 Task: In the Company family.co.jp, schedule a meeting with title: 'Collaborative Discussion', Select date: '22 September, 2023', select start time: 3:00:PM. Add location on call (786) 555-4394 with meeting description: For further discussion on products, kindly join the meeting. Add attendees from company's contact and save.. Logged in from softage.10@softage.net
Action: Mouse moved to (82, 63)
Screenshot: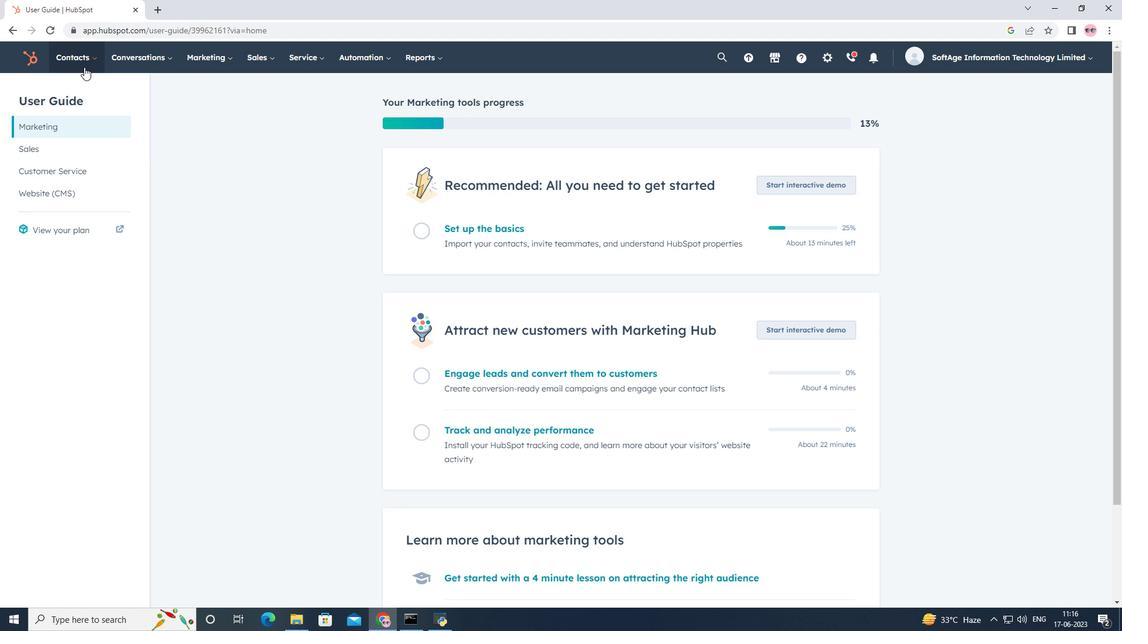 
Action: Mouse pressed left at (82, 63)
Screenshot: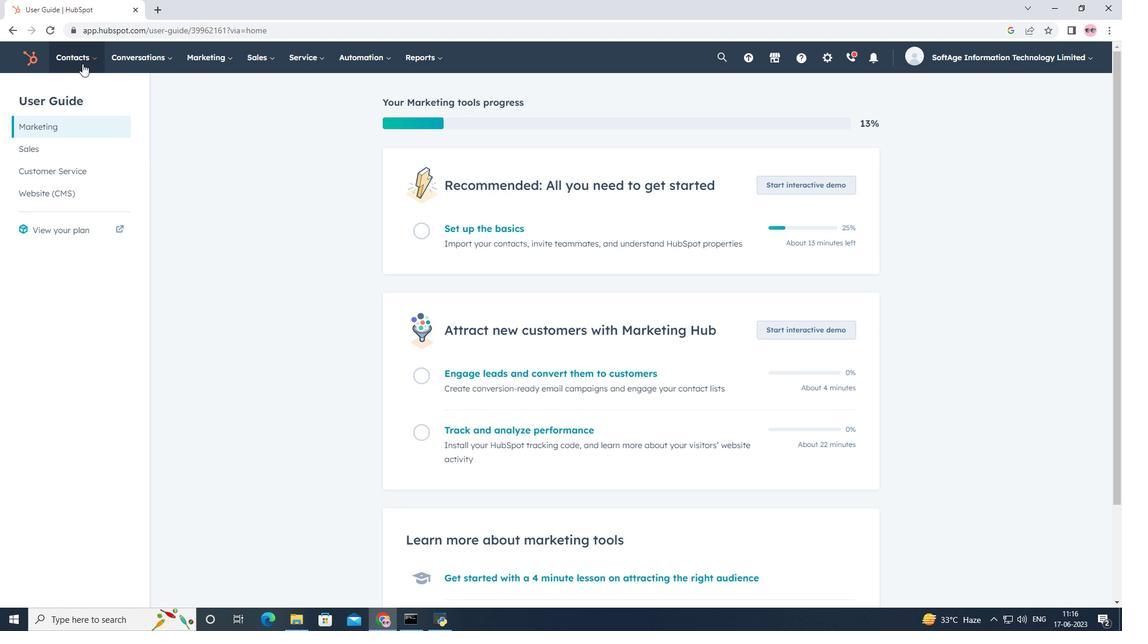 
Action: Mouse moved to (98, 112)
Screenshot: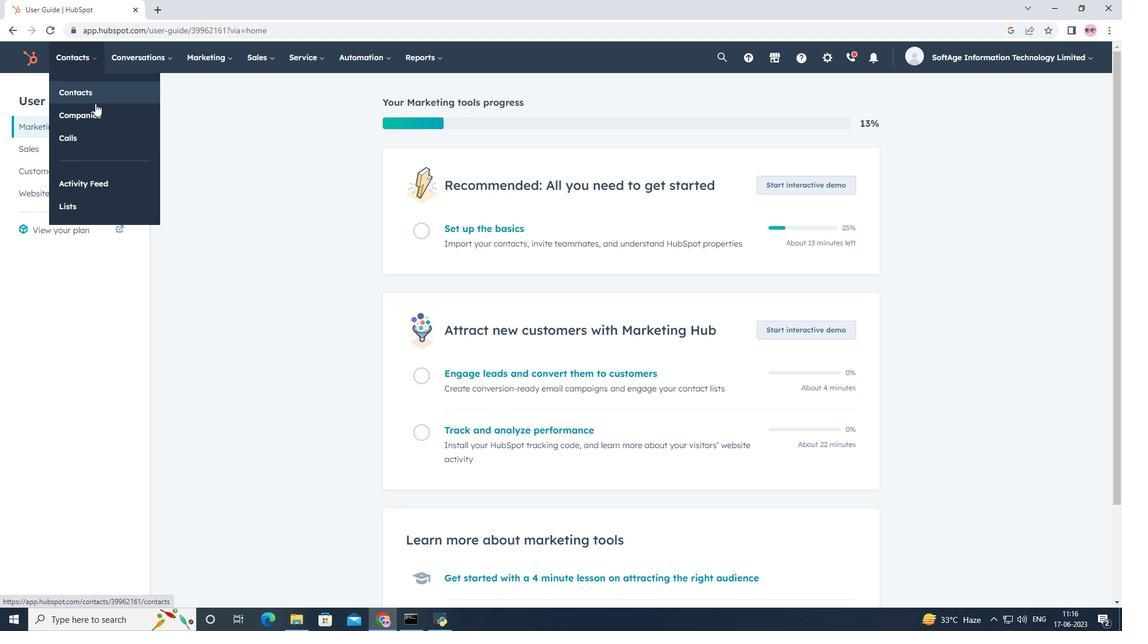 
Action: Mouse pressed left at (98, 112)
Screenshot: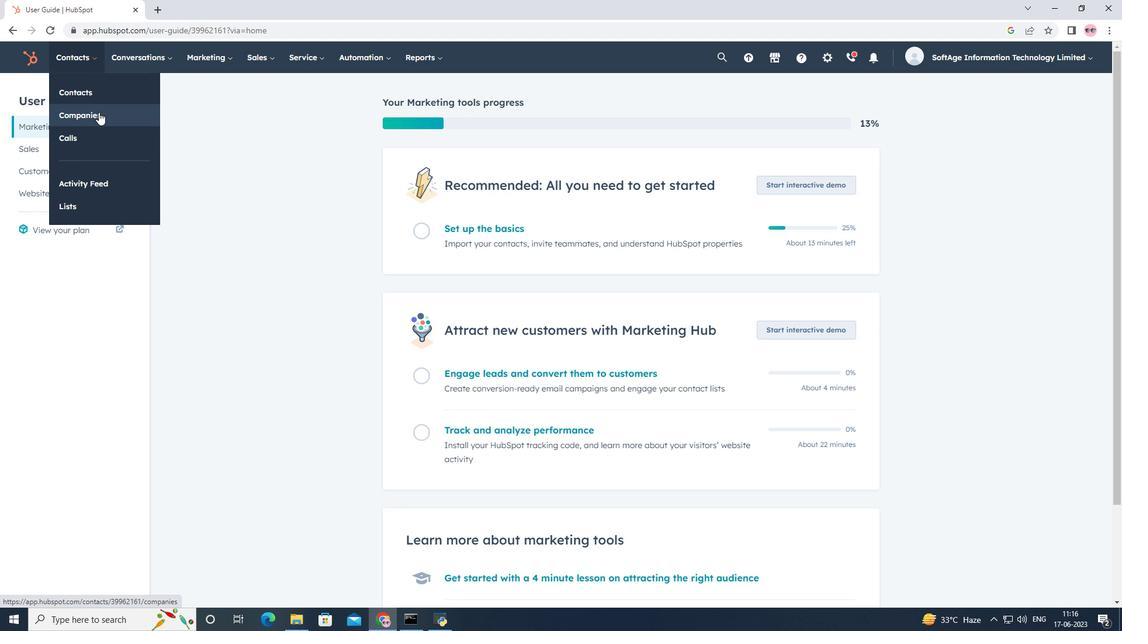 
Action: Mouse moved to (127, 191)
Screenshot: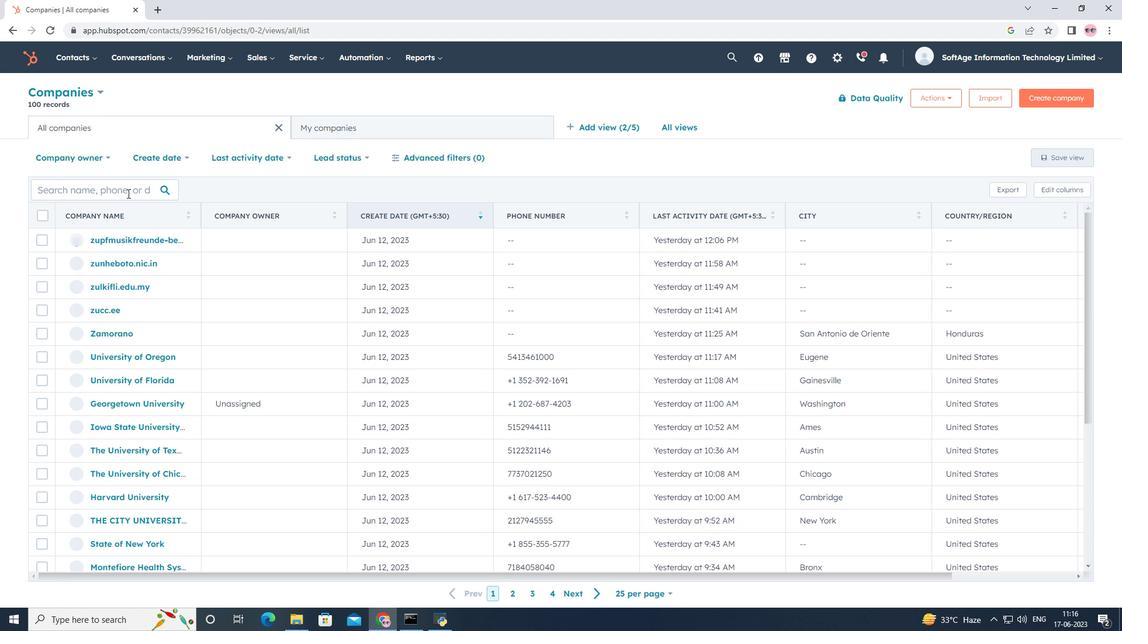 
Action: Mouse pressed left at (127, 191)
Screenshot: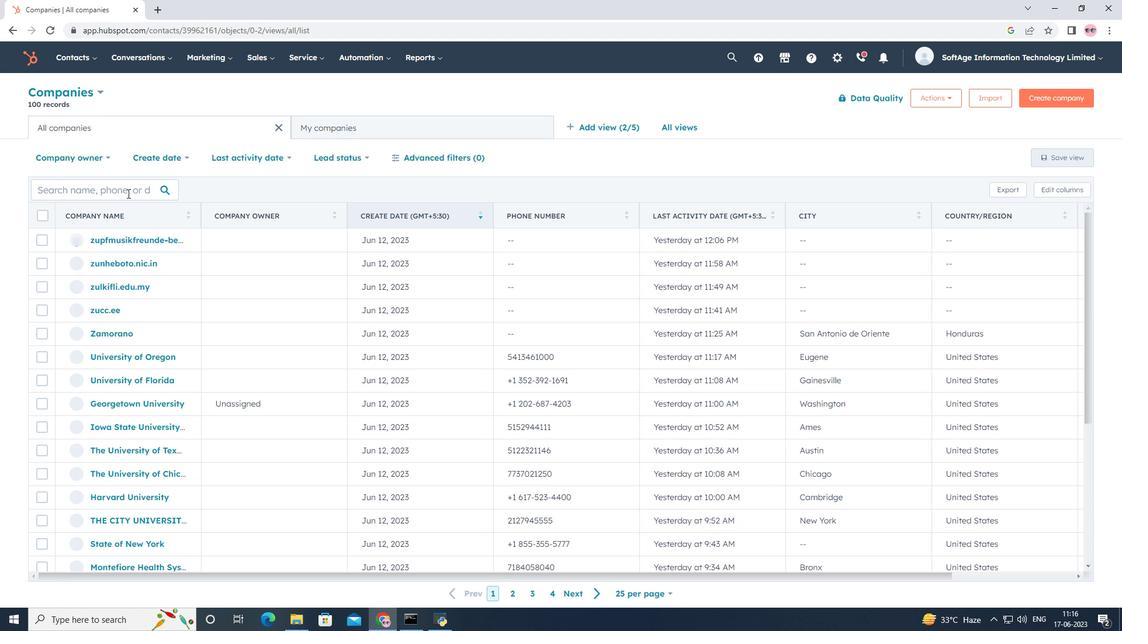 
Action: Key pressed <Key.shift>Family.co.jp
Screenshot: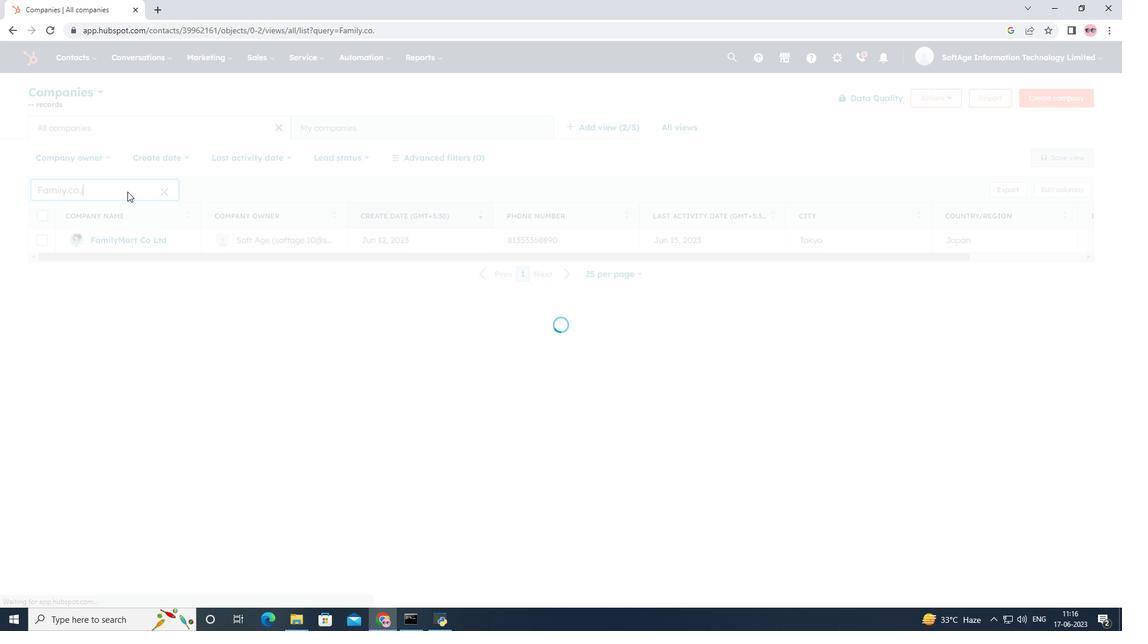 
Action: Mouse moved to (109, 240)
Screenshot: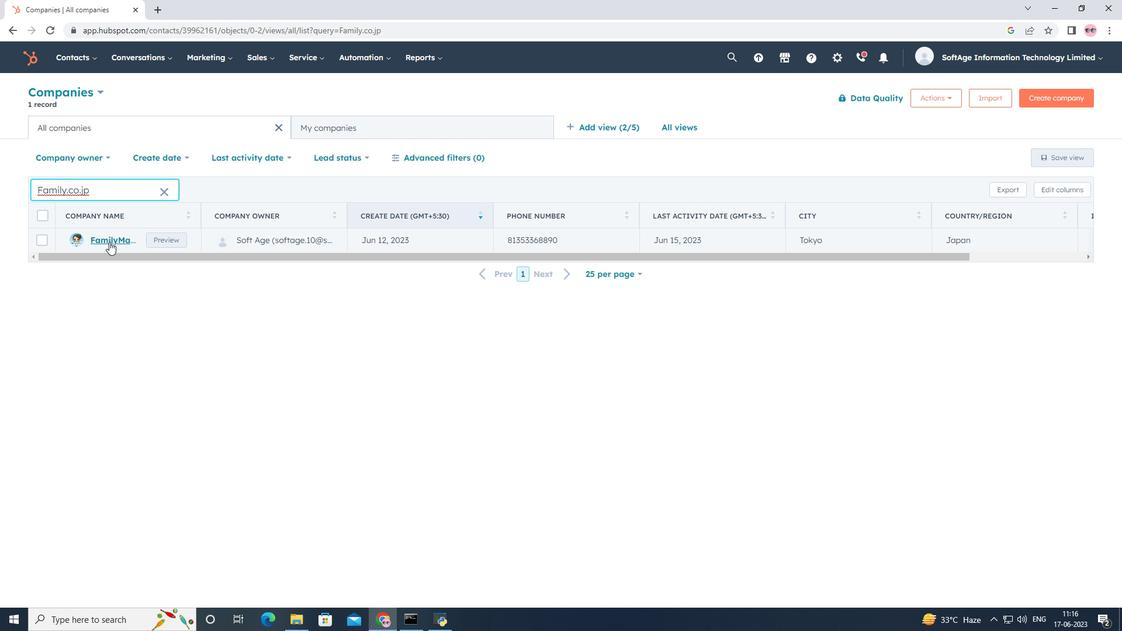 
Action: Mouse pressed left at (109, 240)
Screenshot: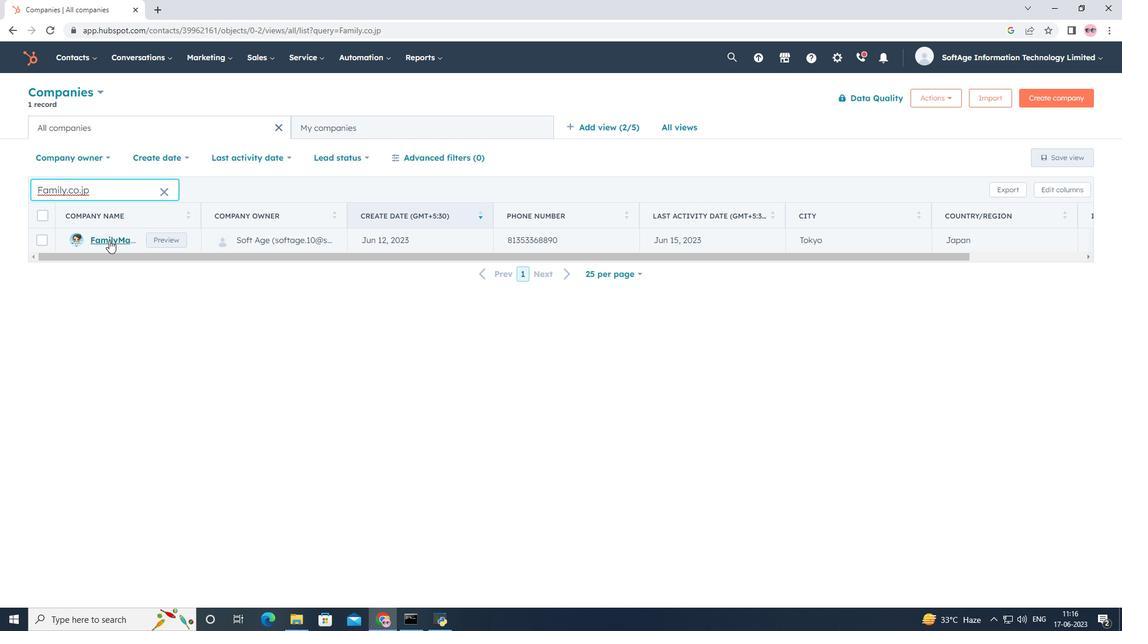 
Action: Mouse moved to (187, 199)
Screenshot: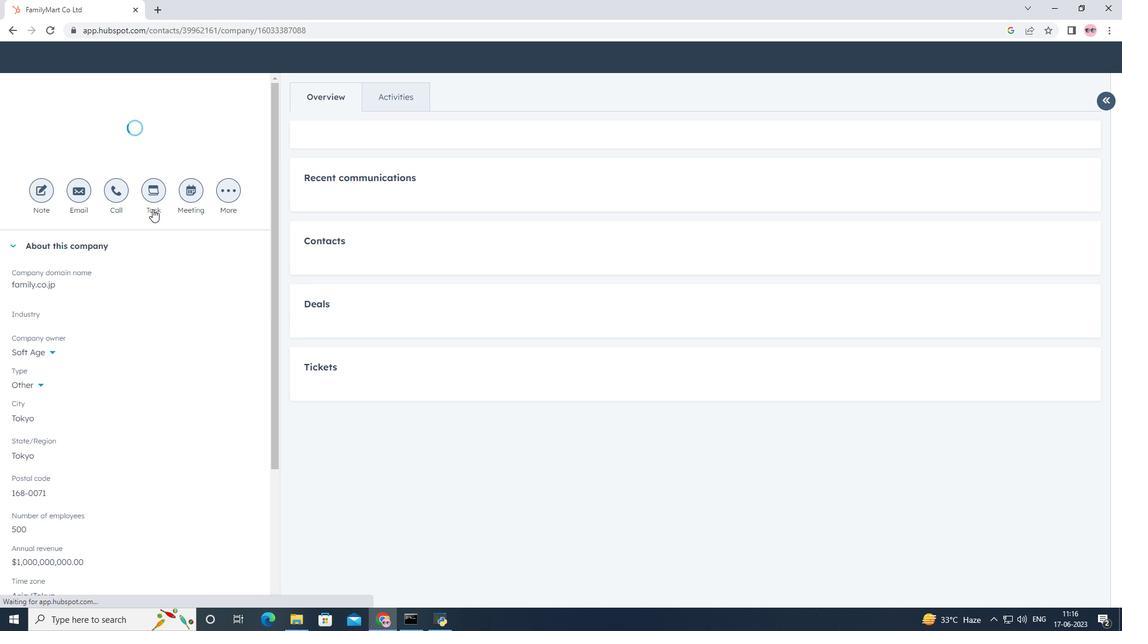 
Action: Mouse pressed left at (187, 199)
Screenshot: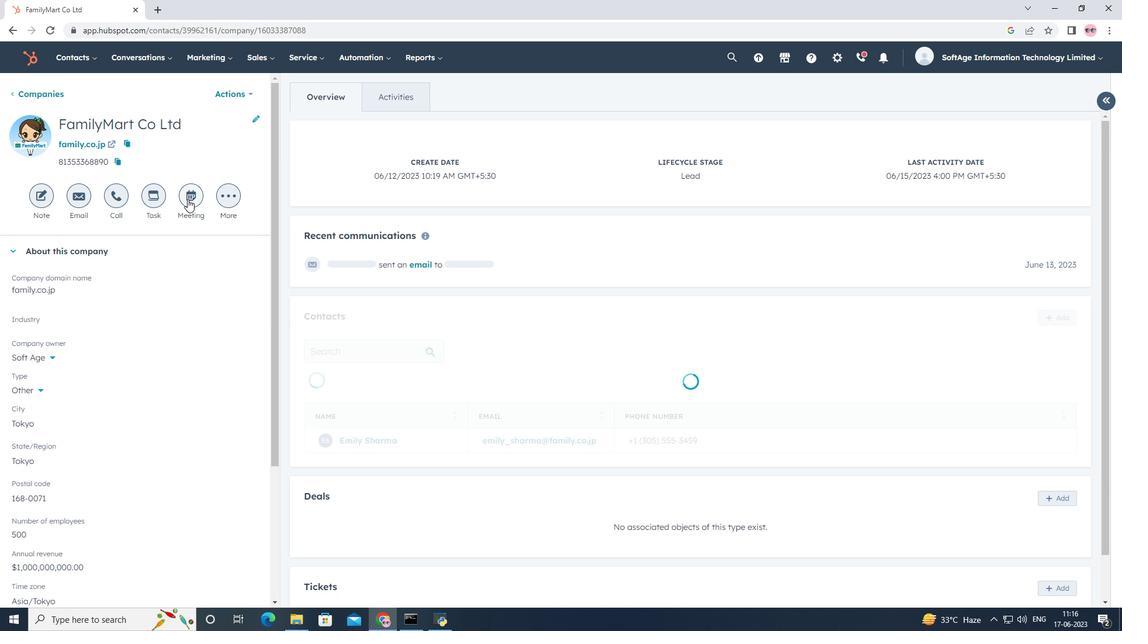 
Action: Mouse moved to (251, 193)
Screenshot: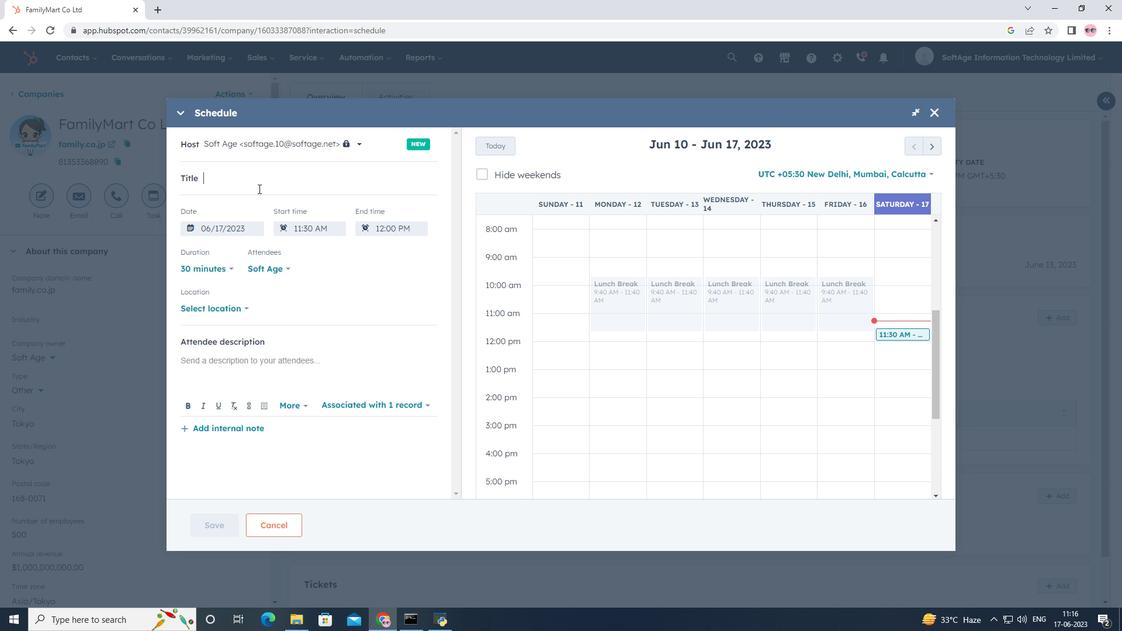 
Action: Key pressed <Key.shift>Collaborative<Key.space><Key.shift>discussion
Screenshot: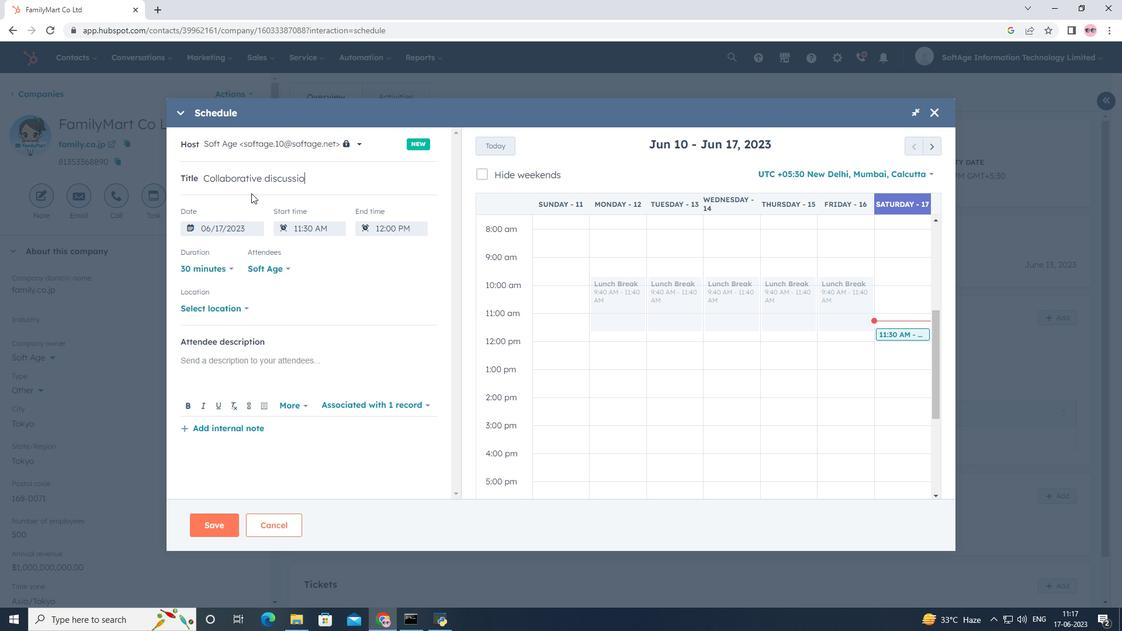 
Action: Mouse moved to (268, 179)
Screenshot: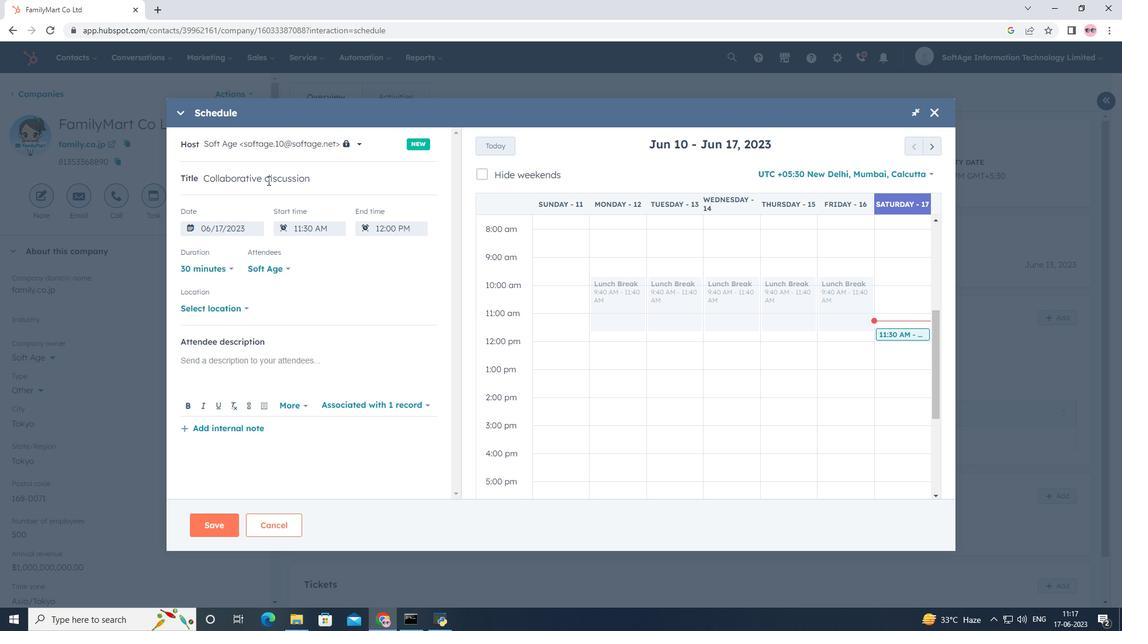 
Action: Mouse pressed left at (268, 179)
Screenshot: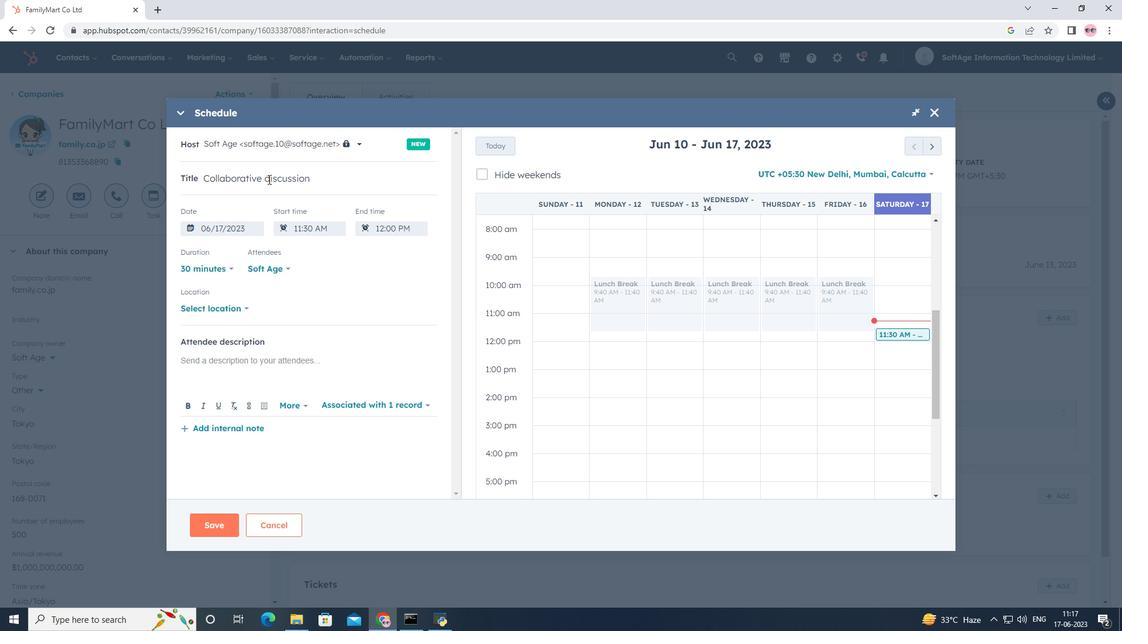 
Action: Mouse moved to (268, 178)
Screenshot: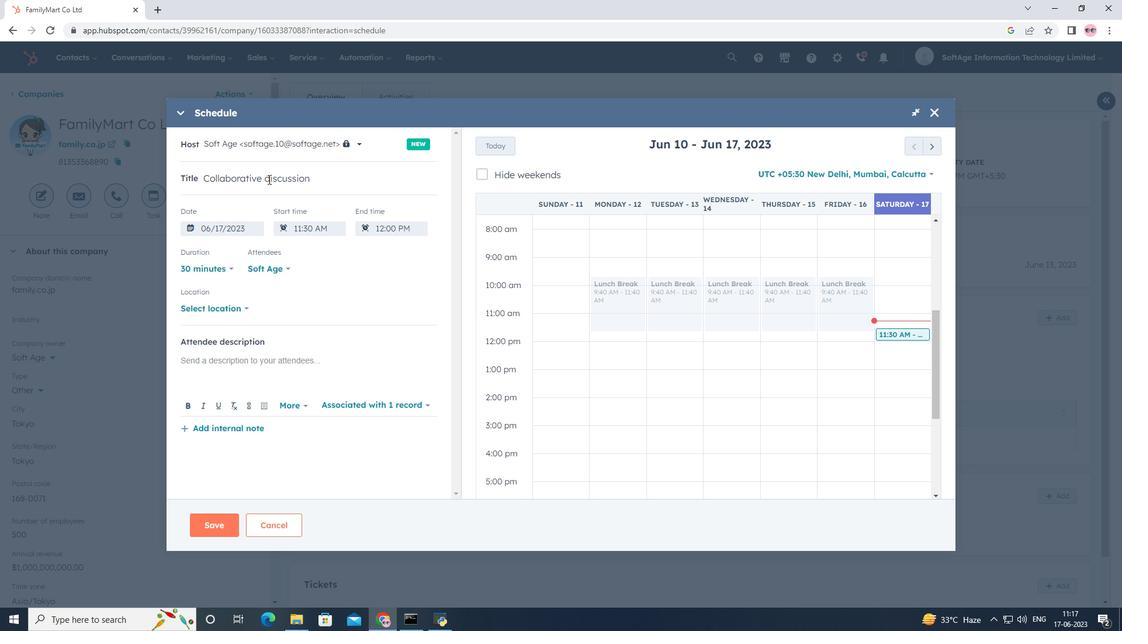 
Action: Key pressed <Key.backspace><Key.shift>D
Screenshot: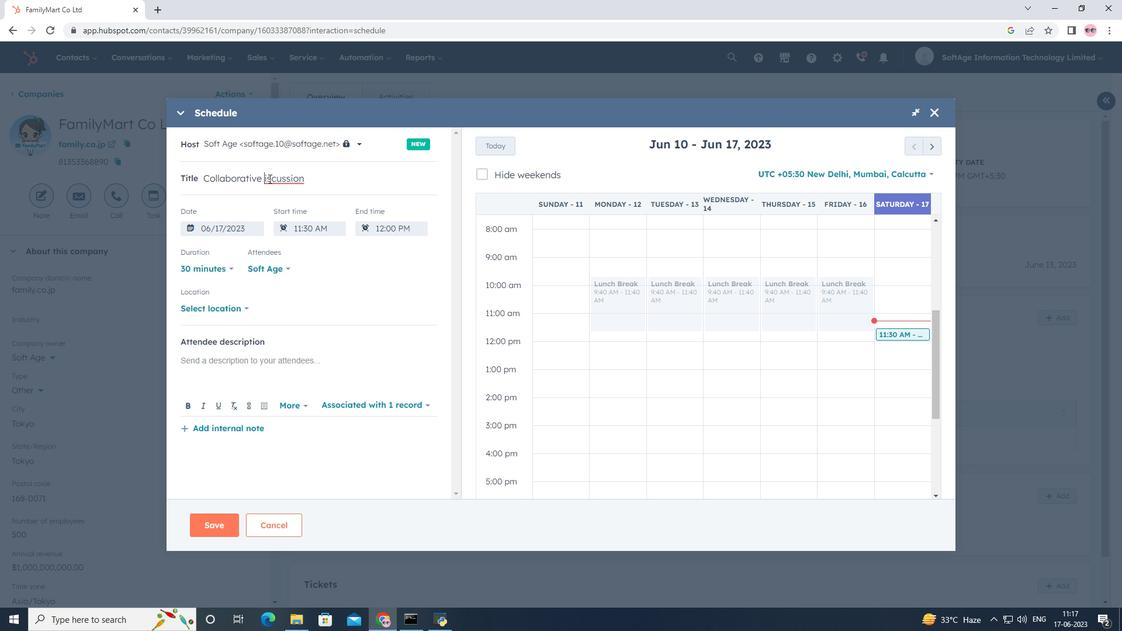
Action: Mouse moved to (929, 150)
Screenshot: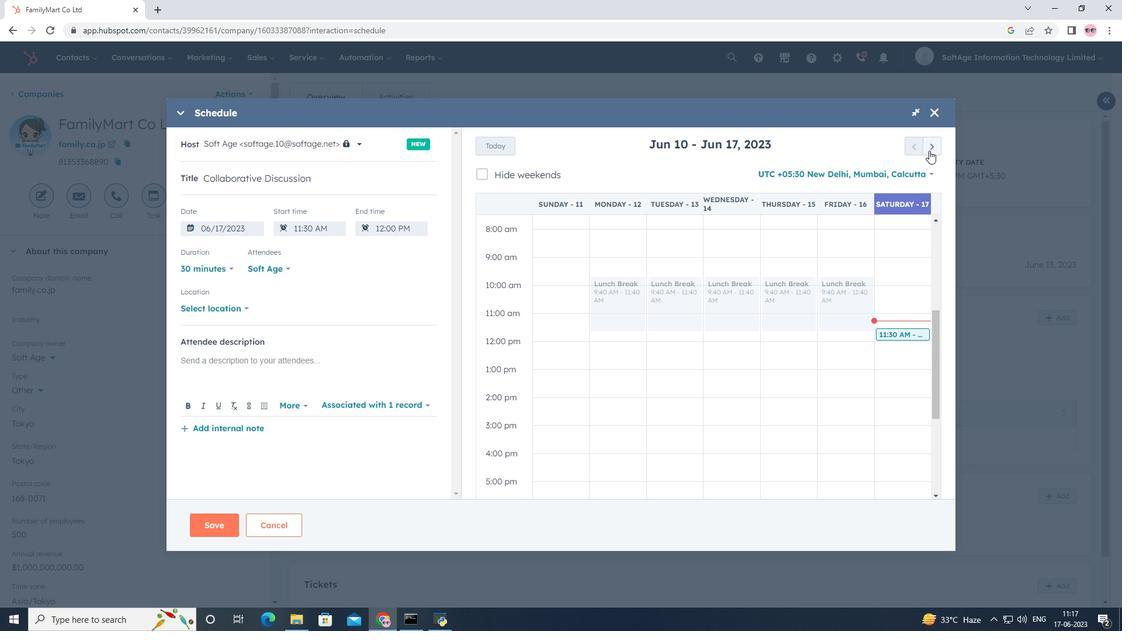 
Action: Mouse pressed left at (929, 150)
Screenshot: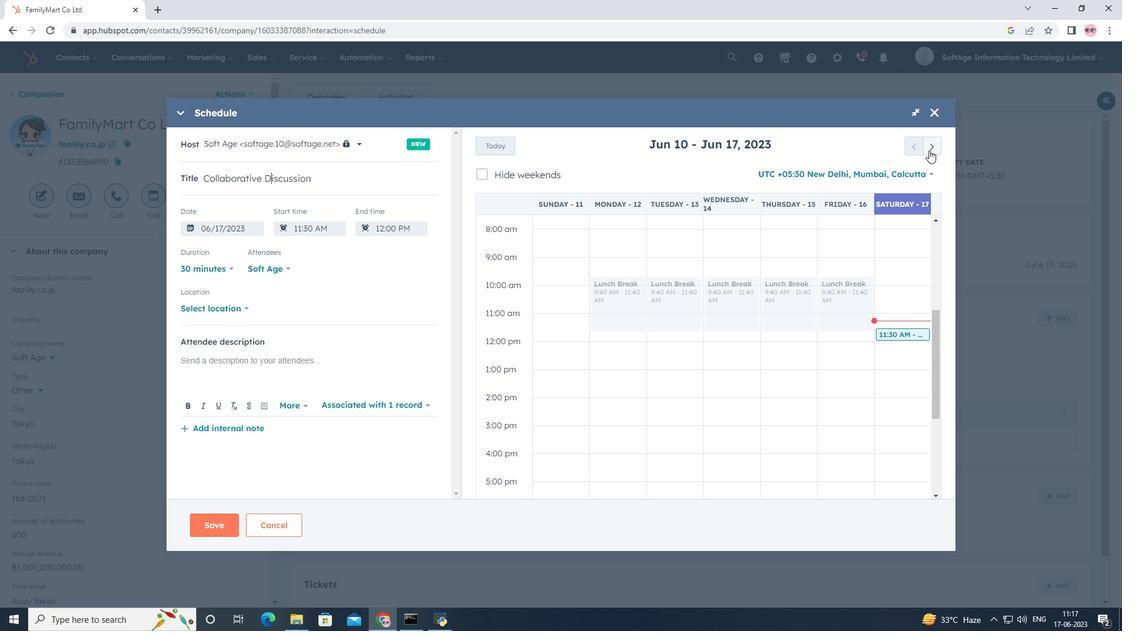 
Action: Mouse pressed left at (929, 150)
Screenshot: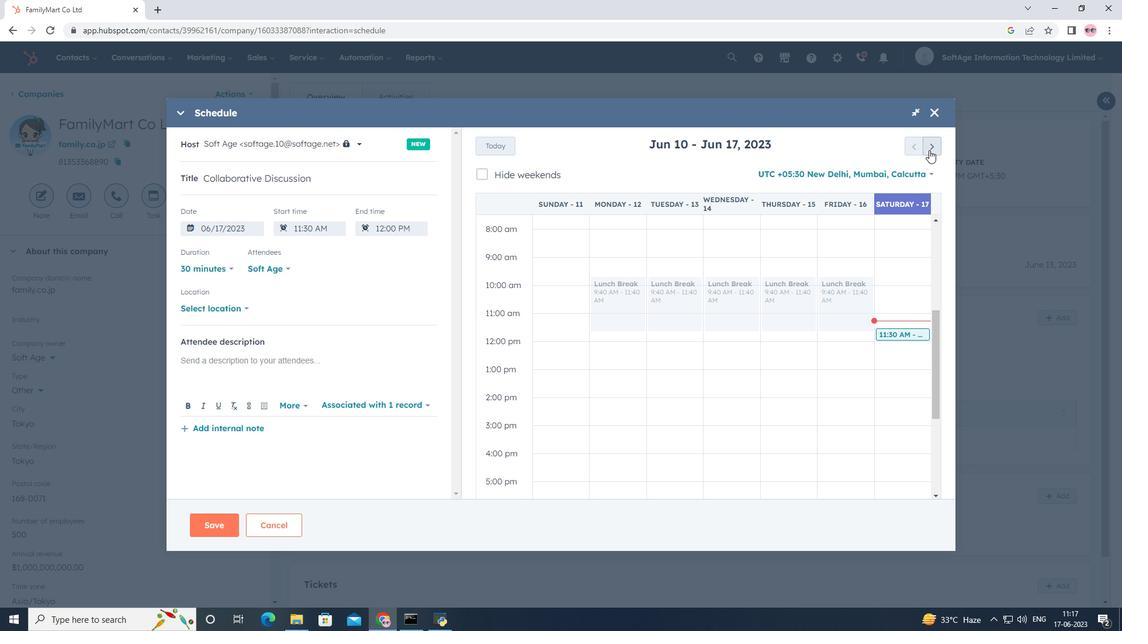 
Action: Mouse pressed left at (929, 150)
Screenshot: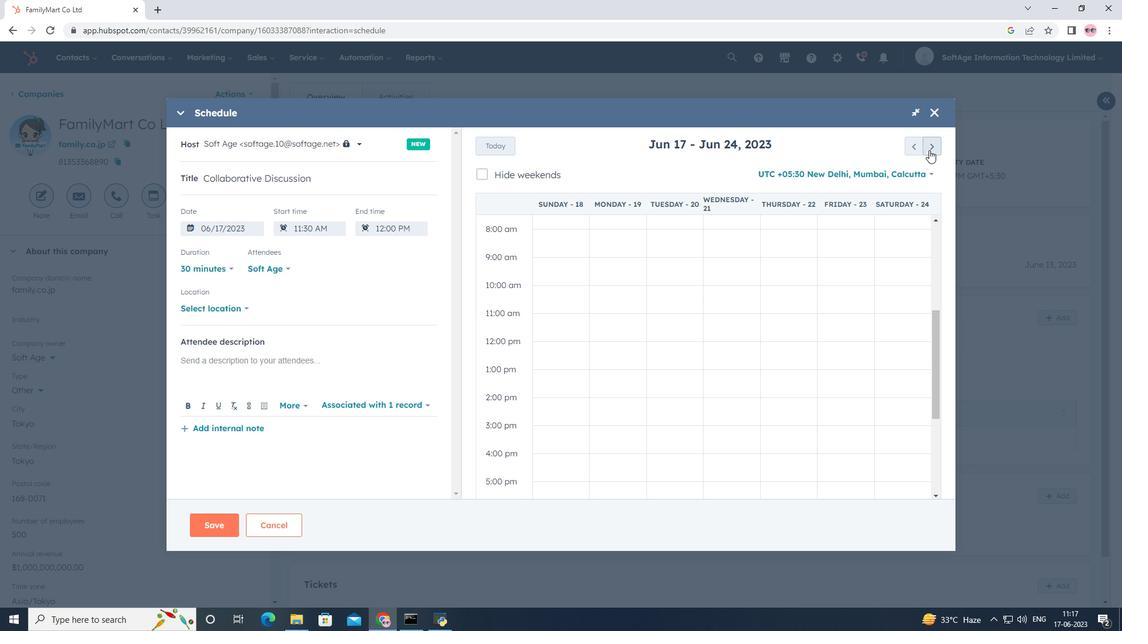
Action: Mouse pressed left at (929, 150)
Screenshot: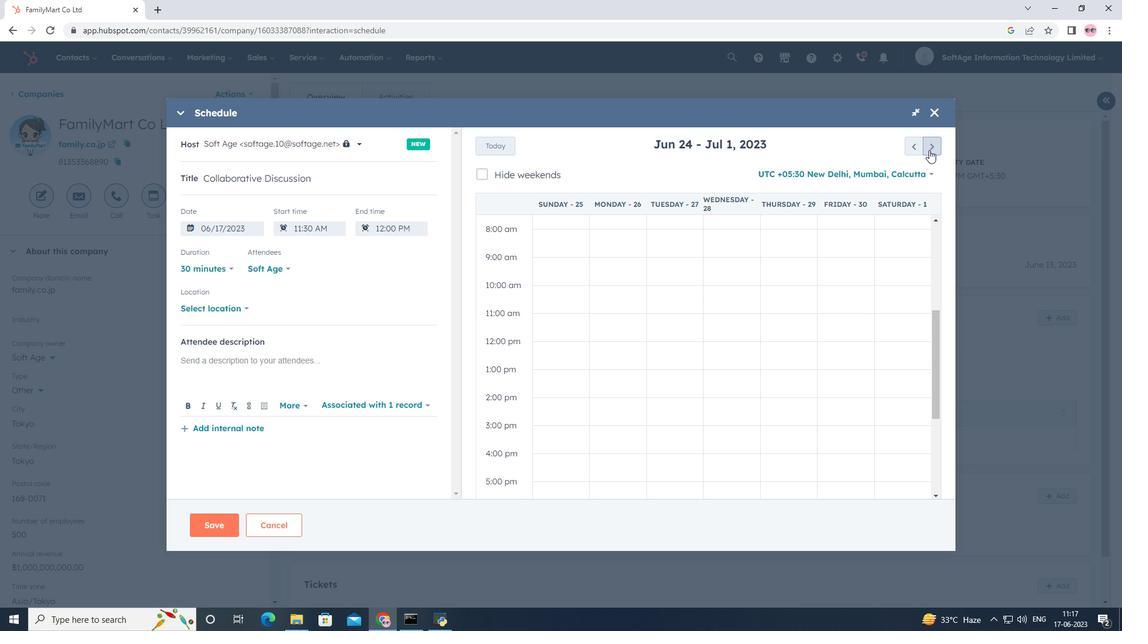 
Action: Mouse pressed left at (929, 150)
Screenshot: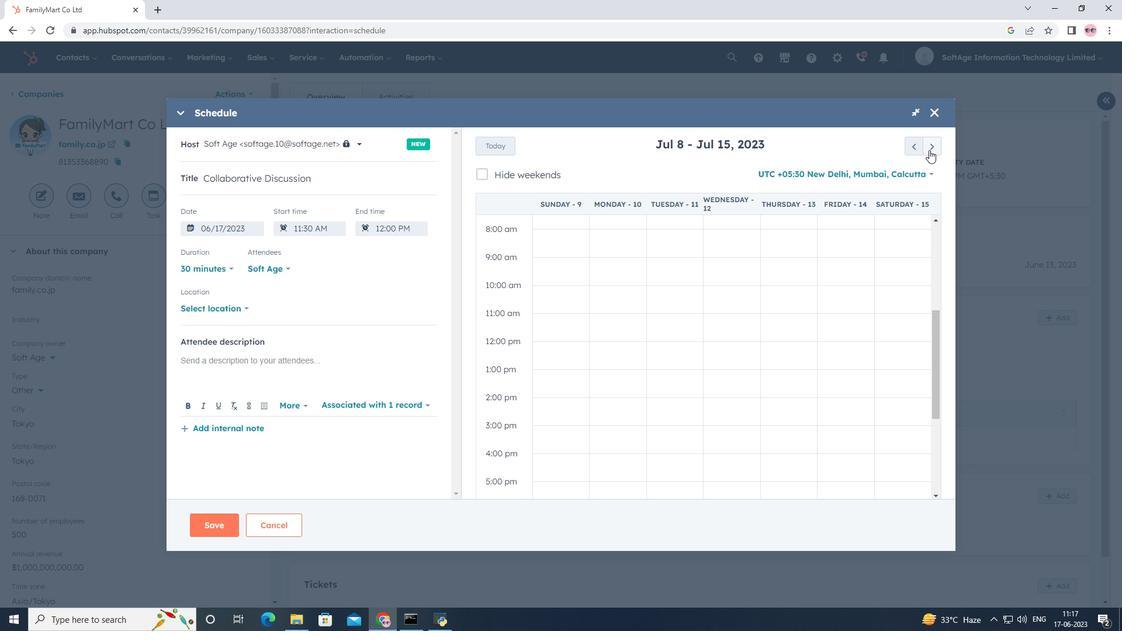 
Action: Mouse pressed left at (929, 150)
Screenshot: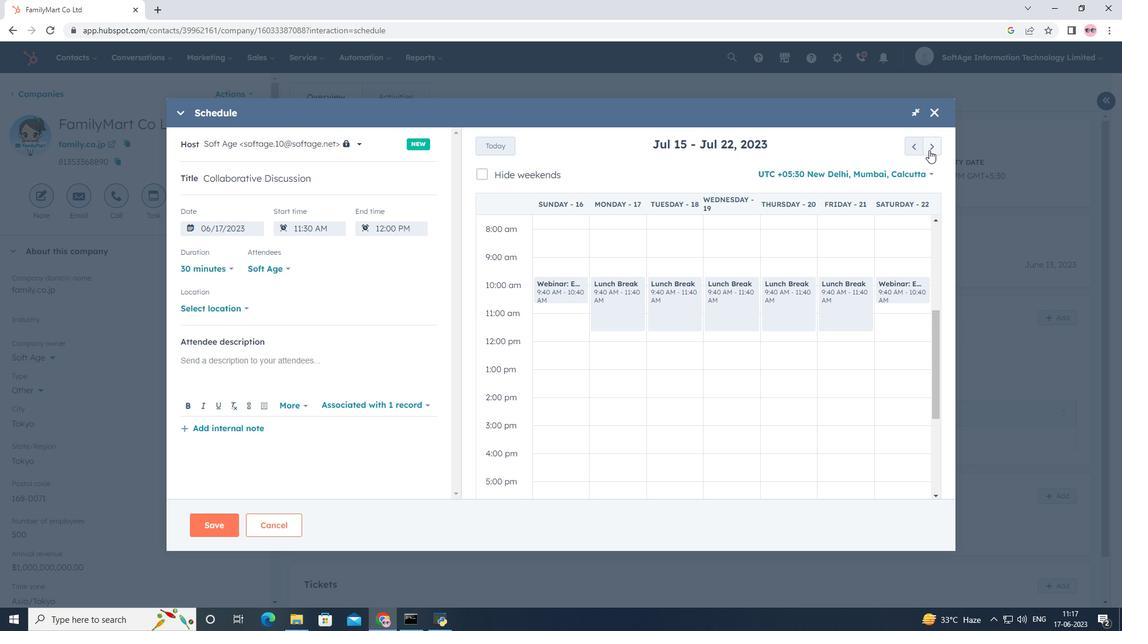 
Action: Mouse pressed left at (929, 150)
Screenshot: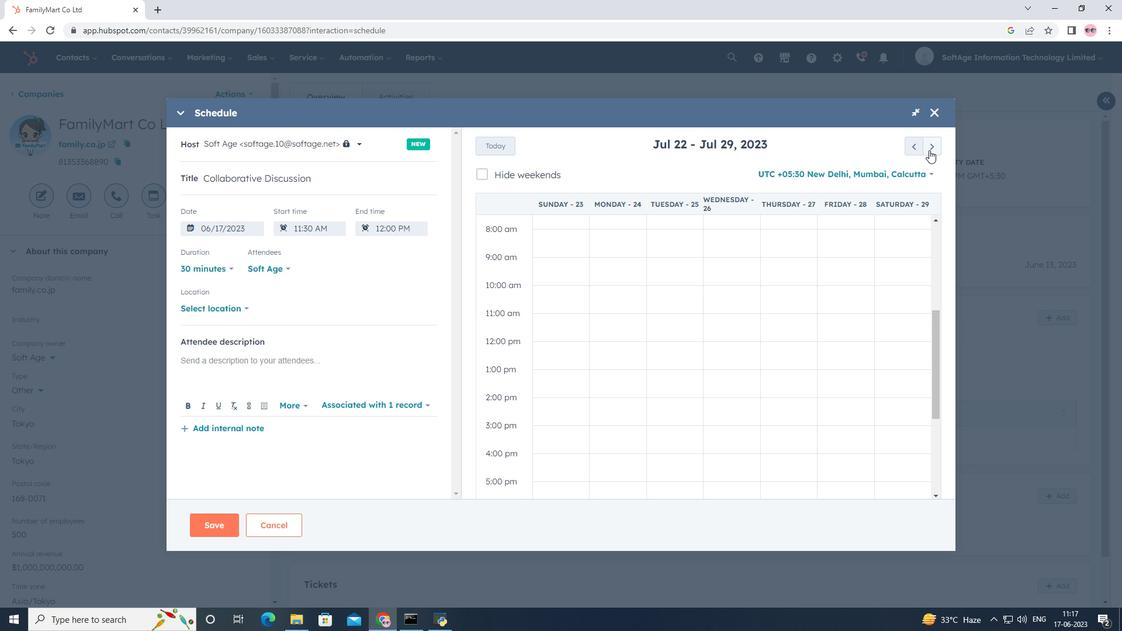 
Action: Mouse pressed left at (929, 150)
Screenshot: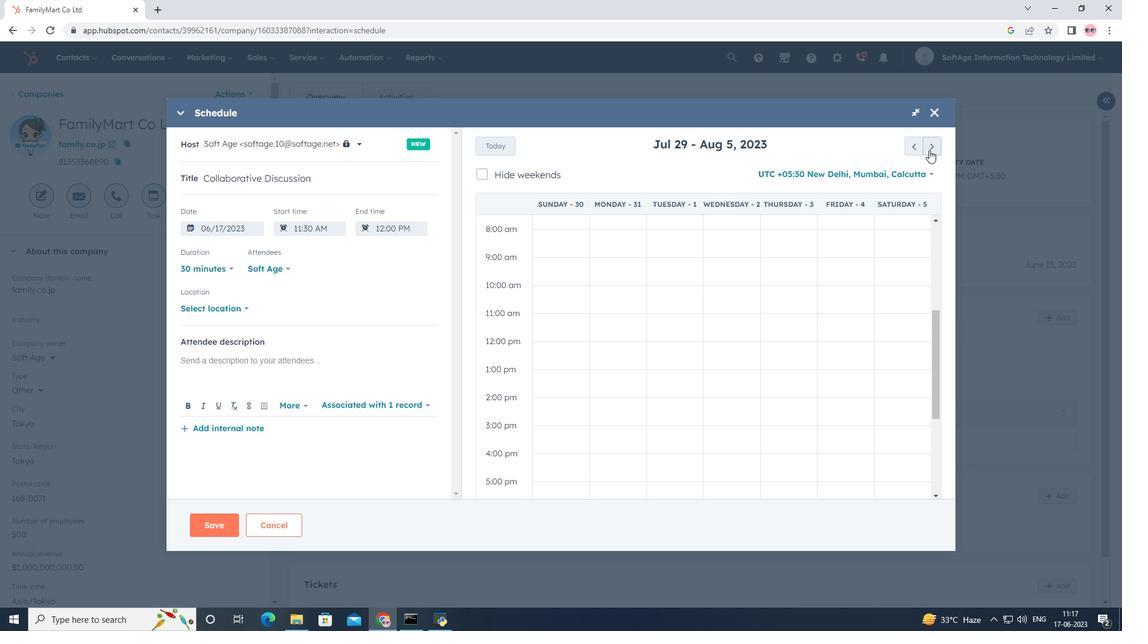 
Action: Mouse pressed left at (929, 150)
Screenshot: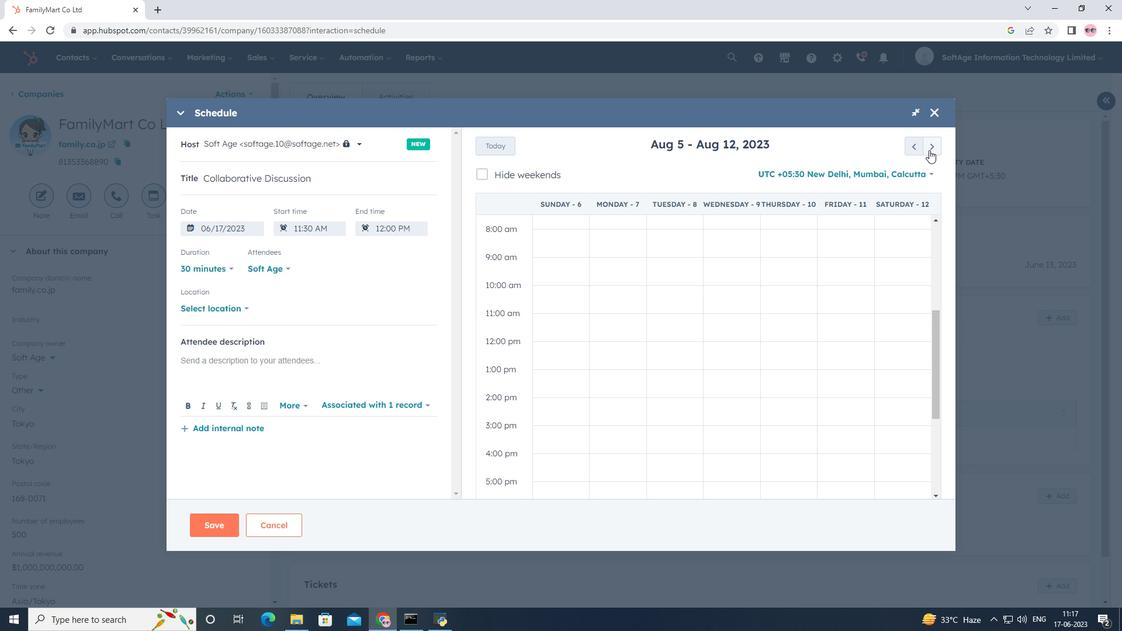 
Action: Mouse pressed left at (929, 150)
Screenshot: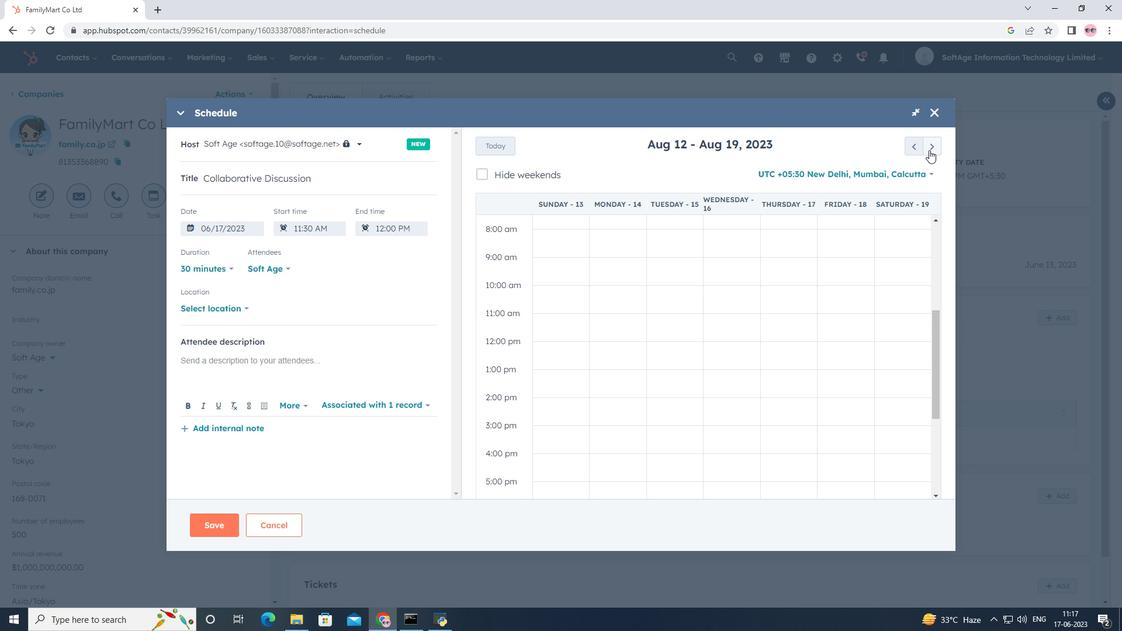 
Action: Mouse pressed left at (929, 150)
Screenshot: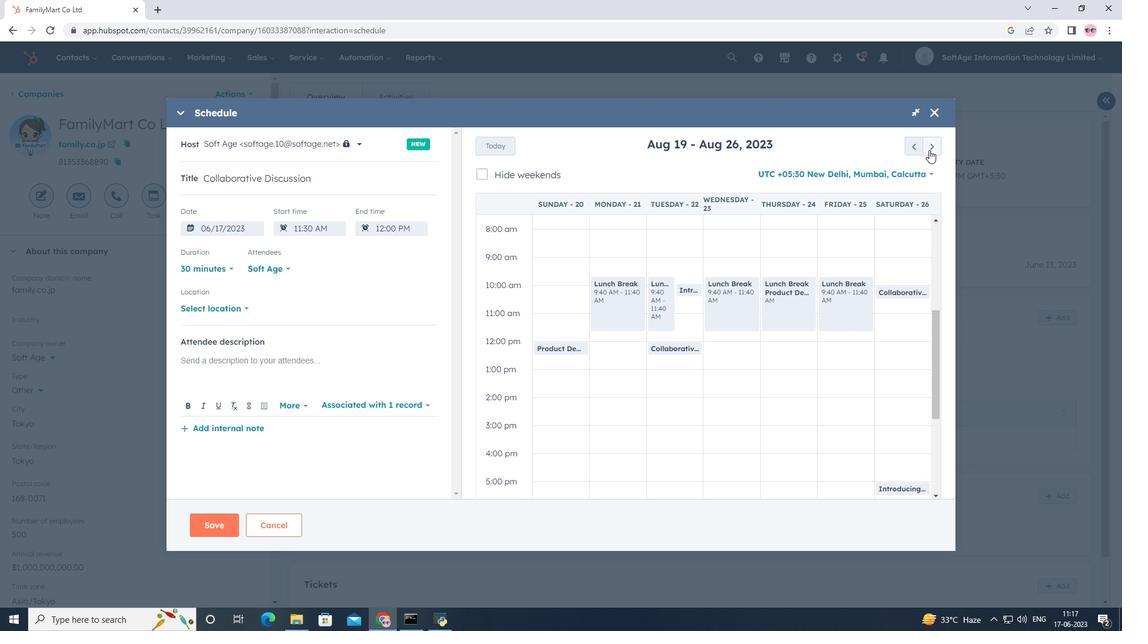 
Action: Mouse pressed left at (929, 150)
Screenshot: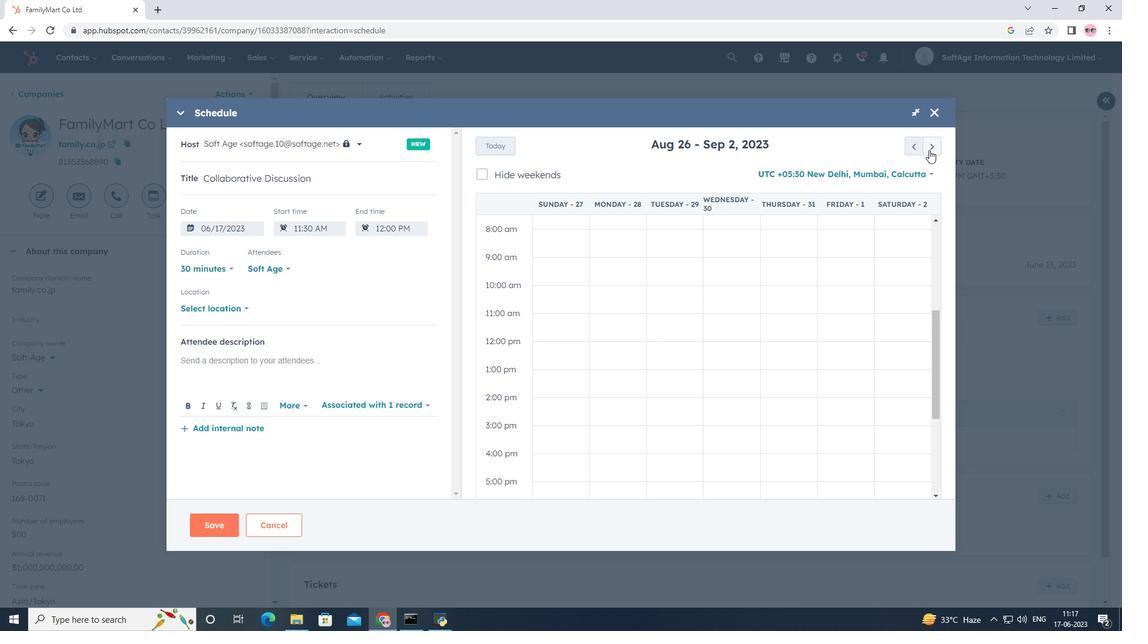 
Action: Mouse pressed left at (929, 150)
Screenshot: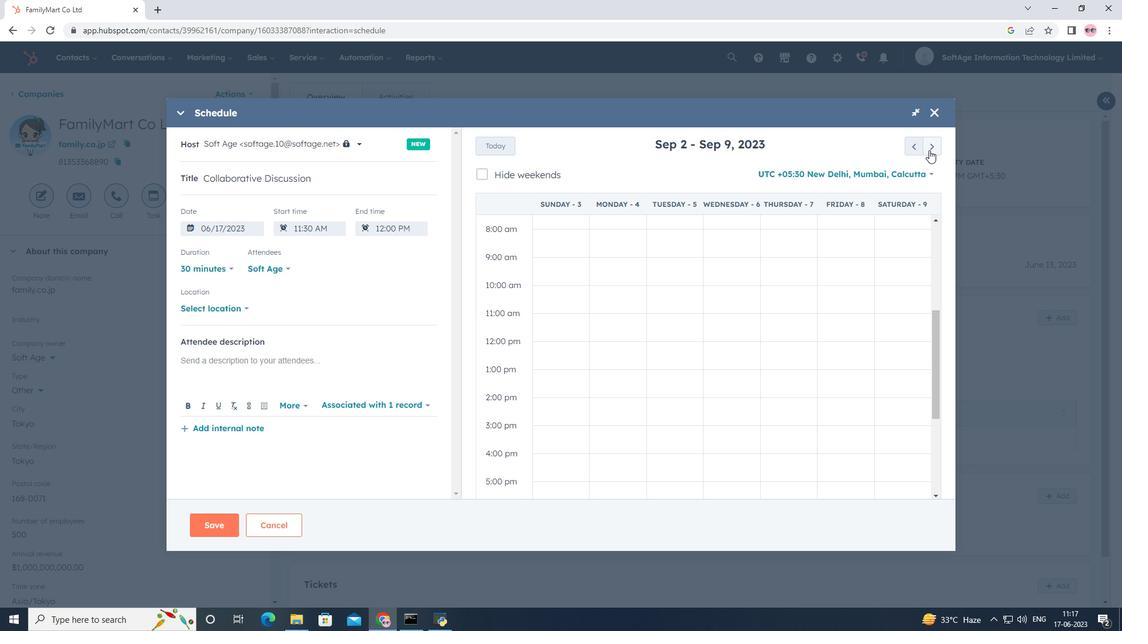 
Action: Mouse pressed left at (929, 150)
Screenshot: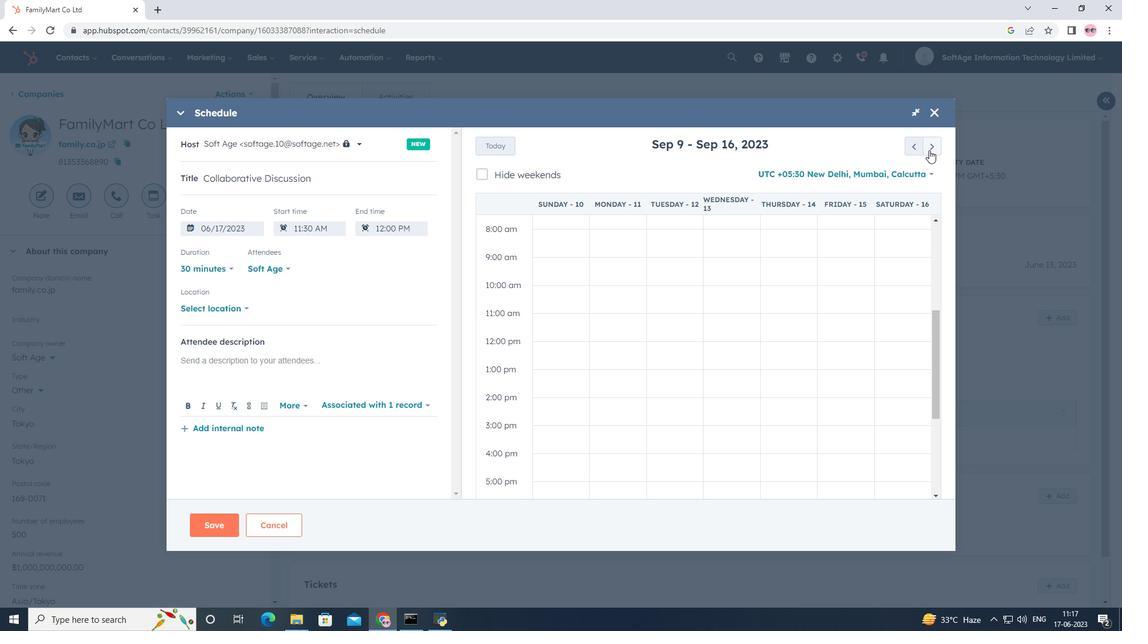 
Action: Mouse moved to (841, 430)
Screenshot: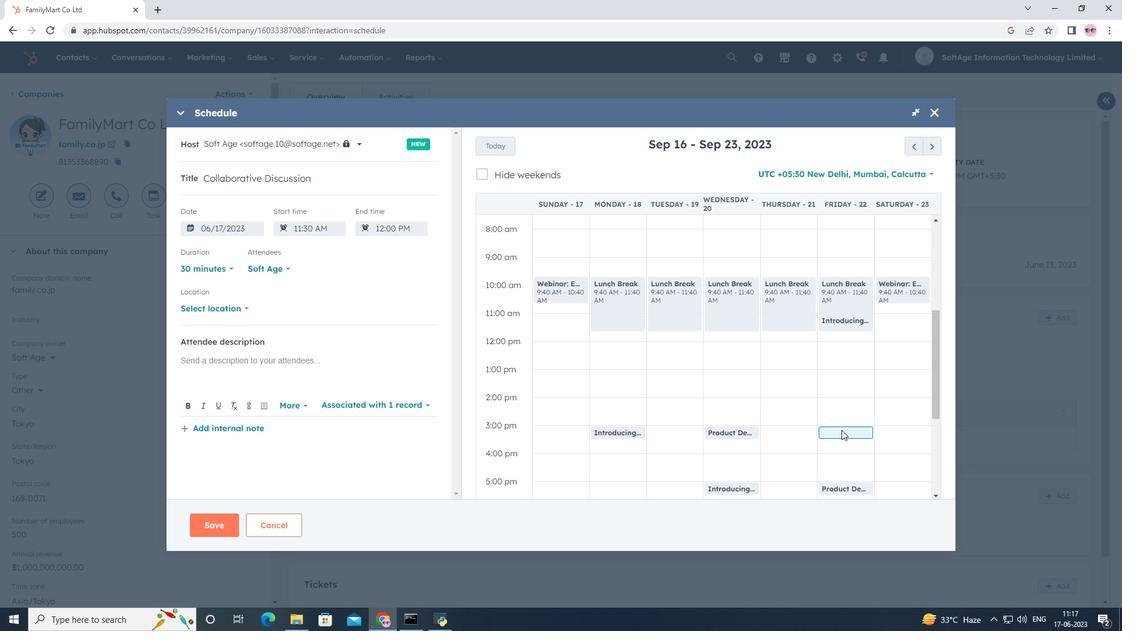 
Action: Mouse pressed left at (841, 430)
Screenshot: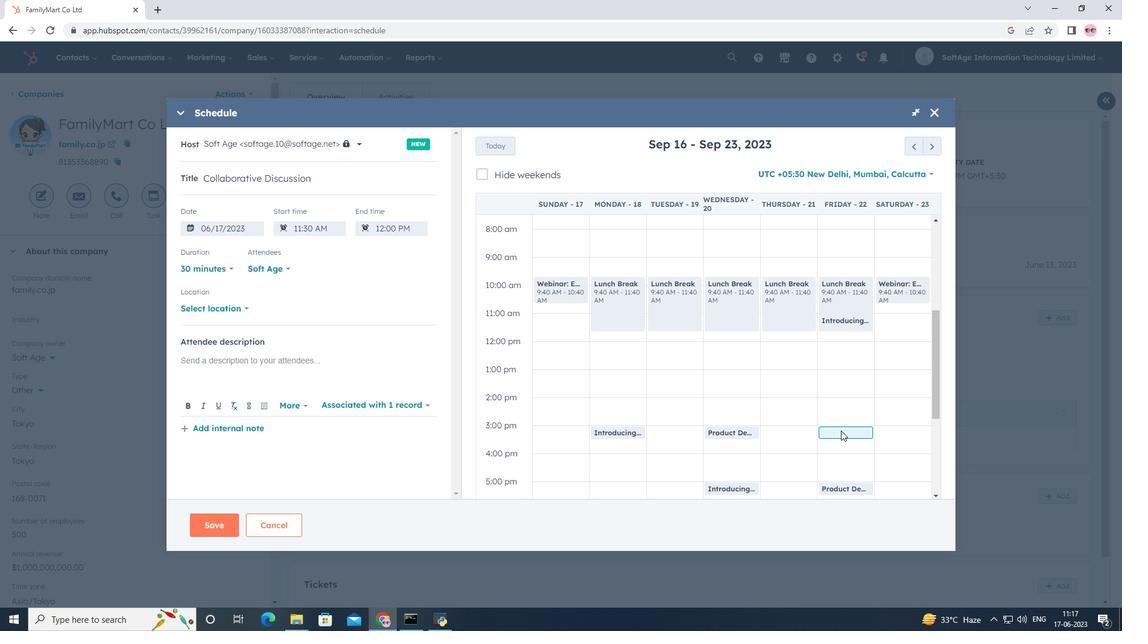 
Action: Mouse moved to (230, 306)
Screenshot: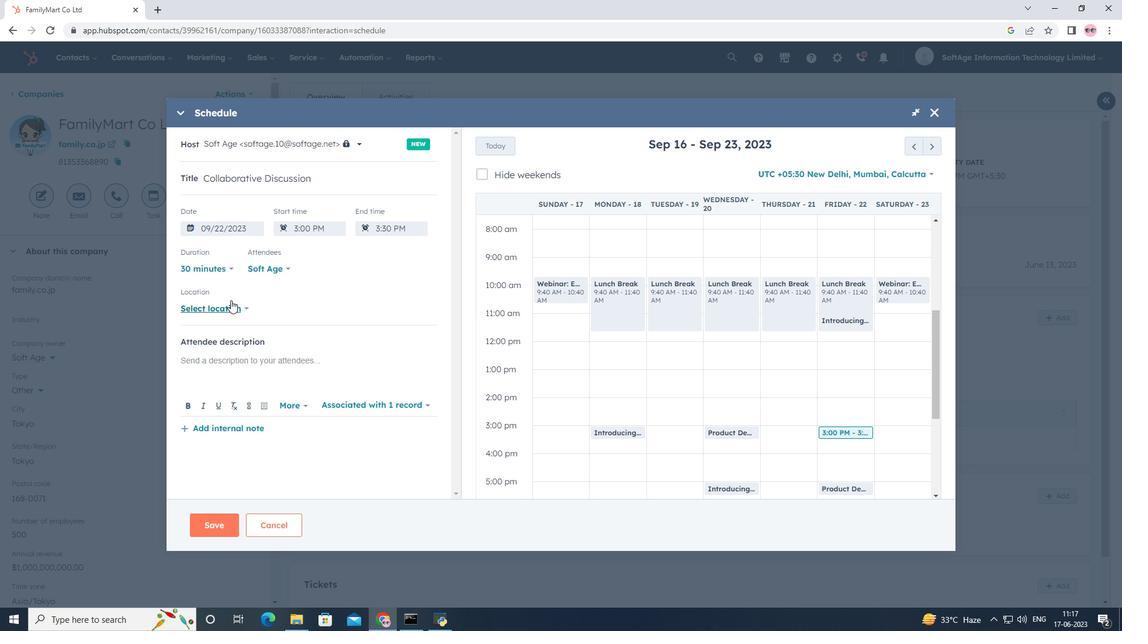 
Action: Mouse pressed left at (230, 306)
Screenshot: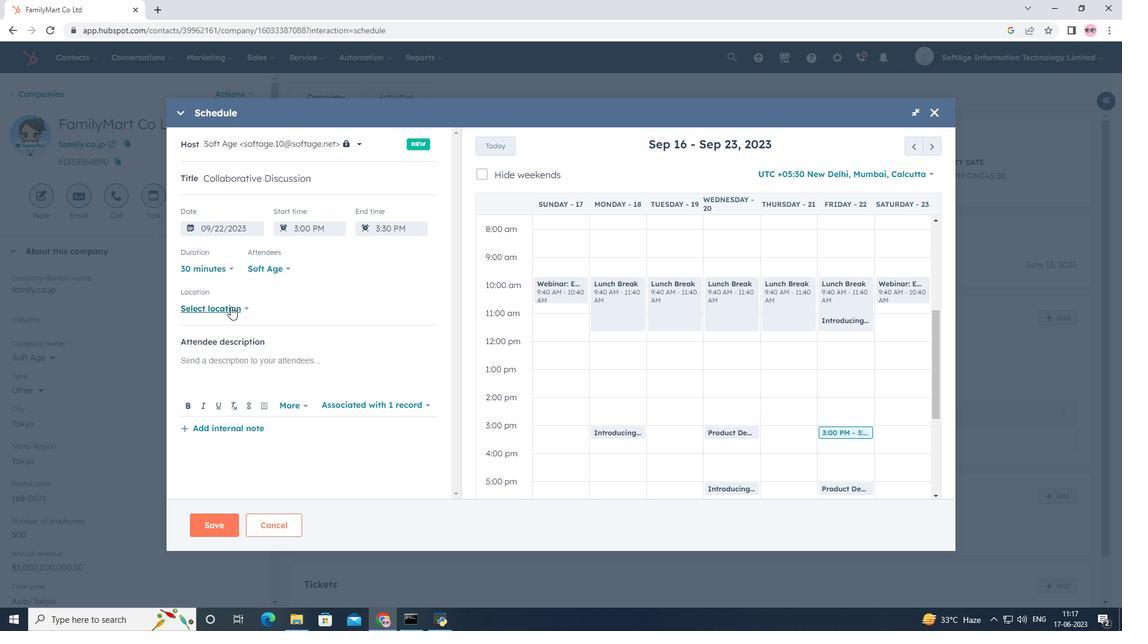 
Action: Mouse moved to (295, 271)
Screenshot: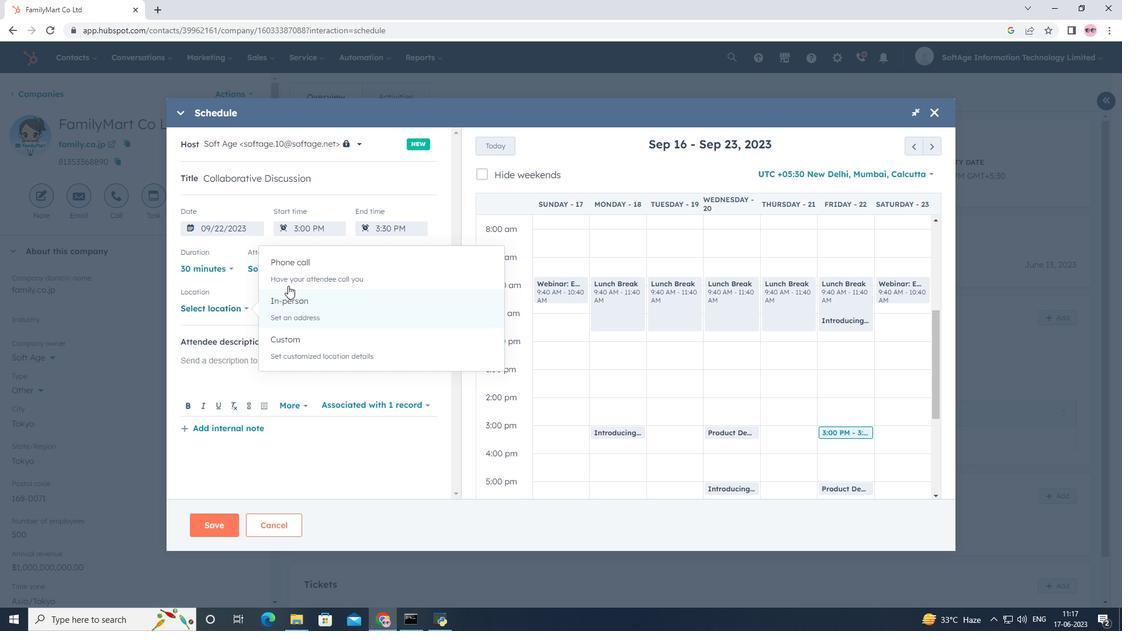 
Action: Mouse pressed left at (295, 271)
Screenshot: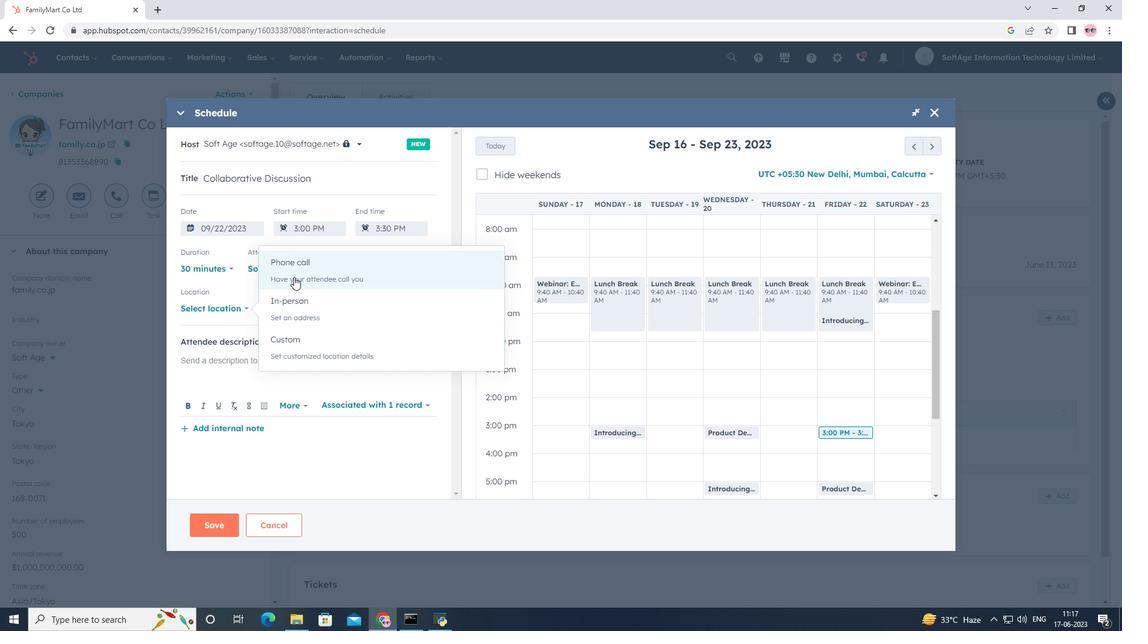 
Action: Mouse moved to (287, 308)
Screenshot: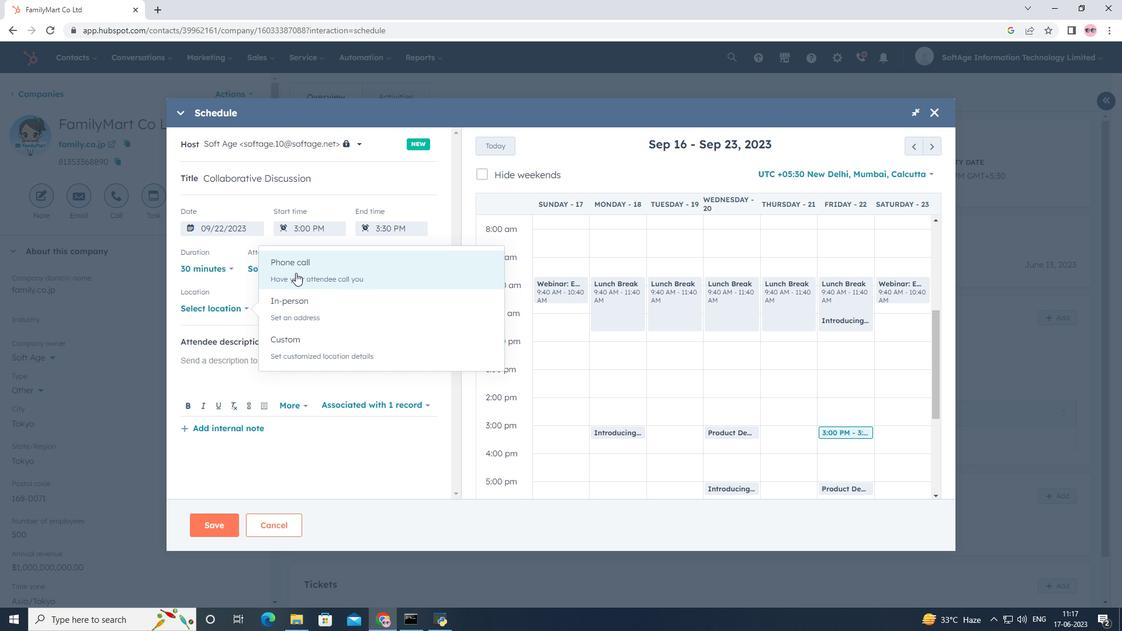 
Action: Mouse pressed left at (287, 308)
Screenshot: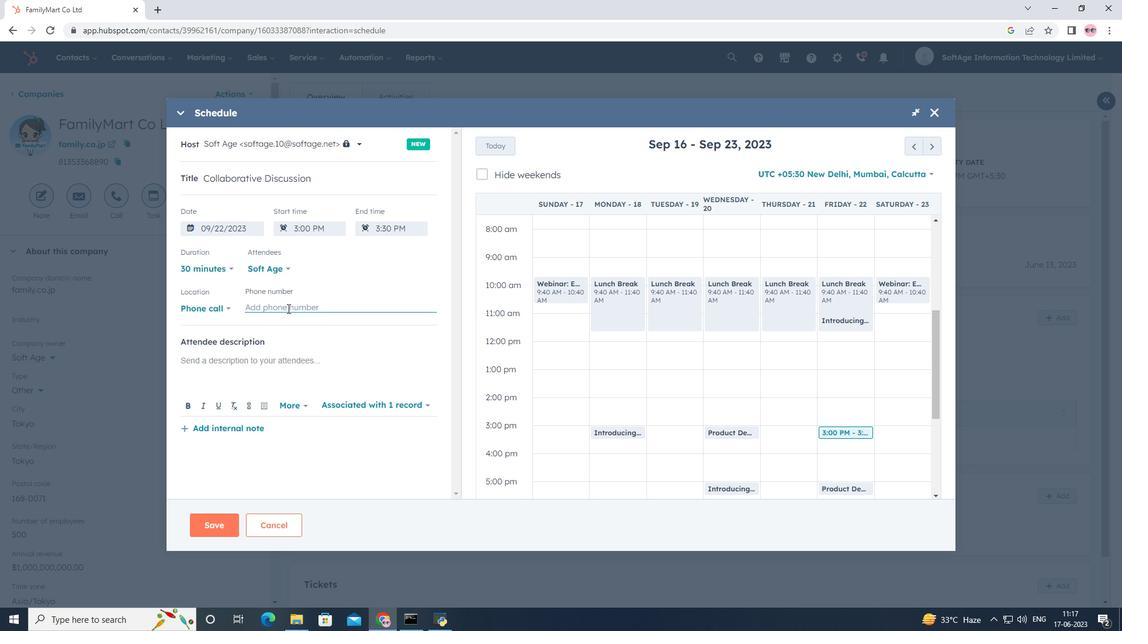 
Action: Key pressed <Key.shift><Key.shift>(786<Key.shift>)<Key.space>555-4394
Screenshot: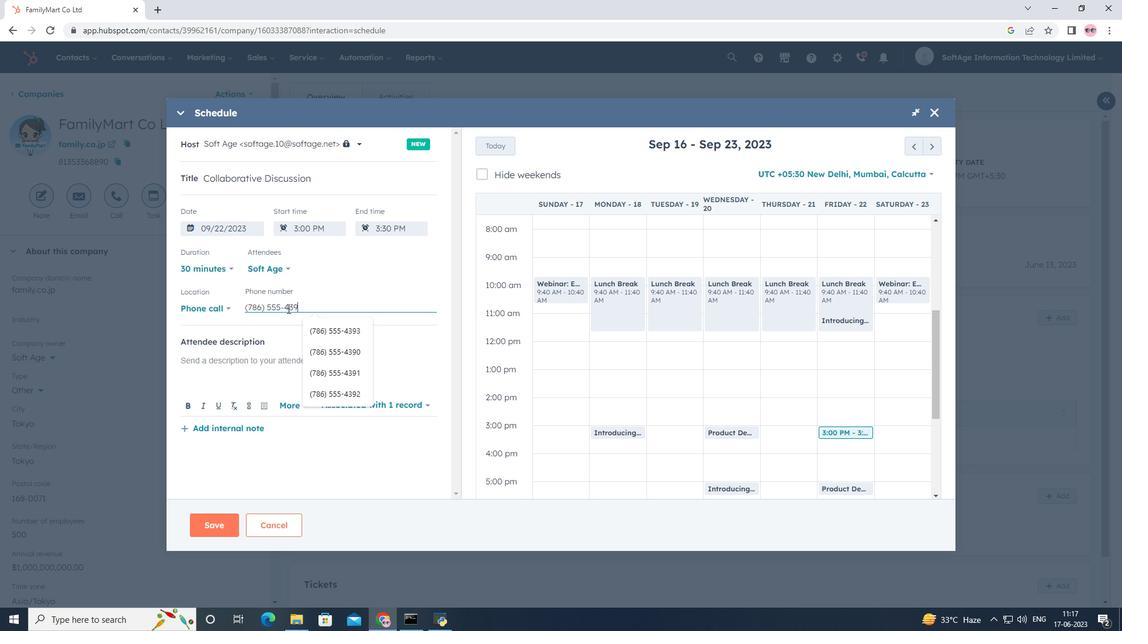 
Action: Mouse moved to (293, 360)
Screenshot: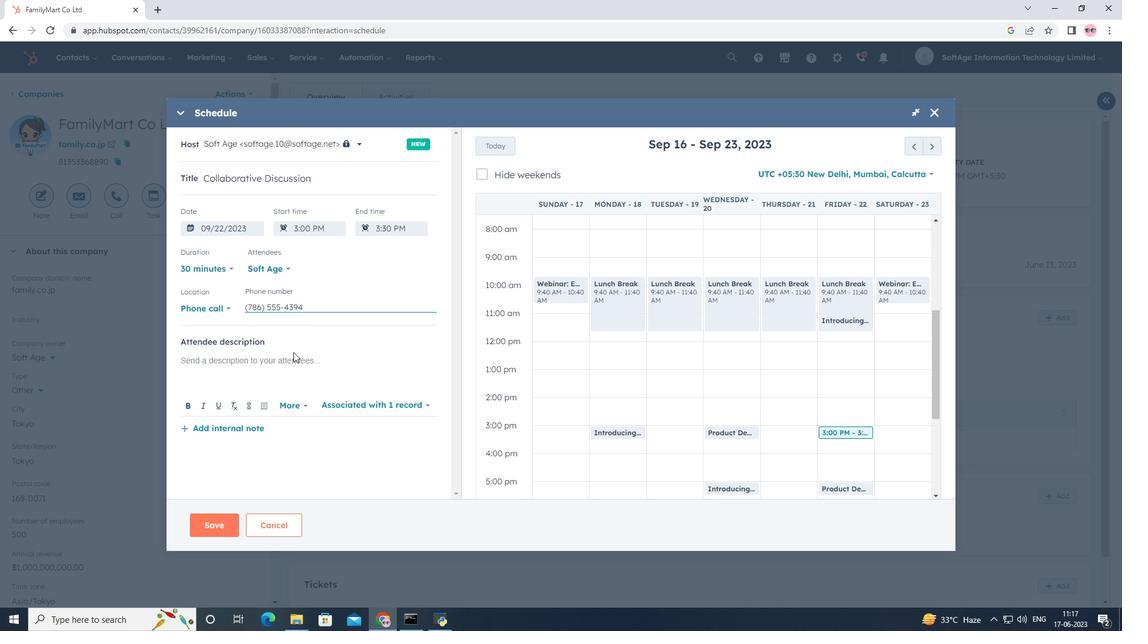 
Action: Mouse pressed left at (293, 360)
Screenshot: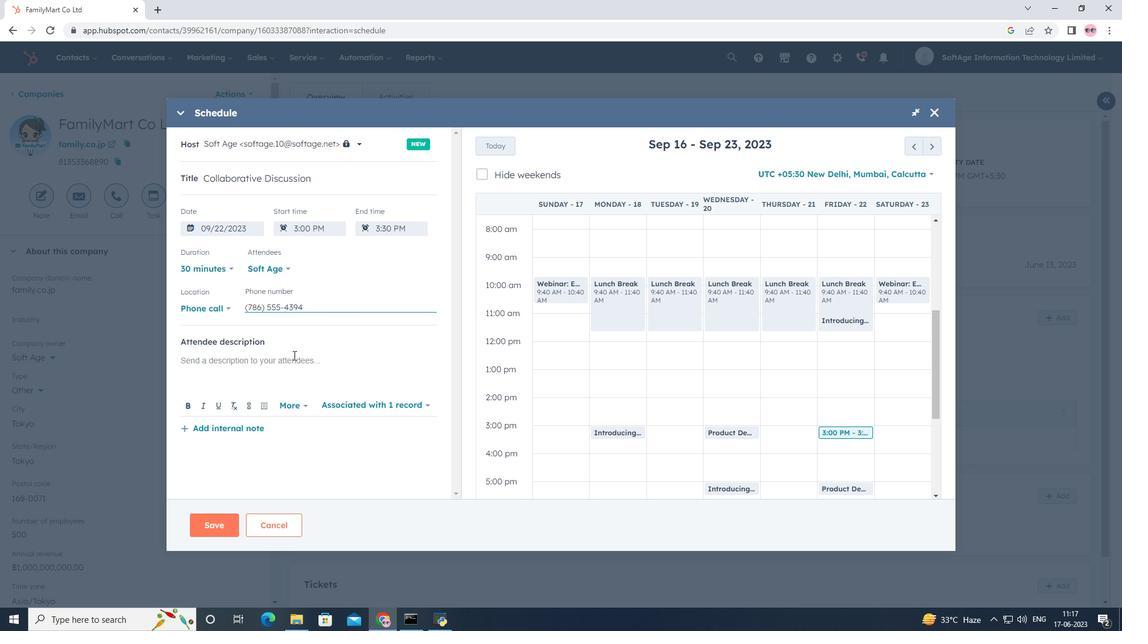 
Action: Key pressed <Key.shift>For<Key.space>further<Key.space>discussion<Key.space>on<Key.space>products,<Key.space>kindly<Key.space>join<Key.space>the<Key.space>meeting.
Screenshot: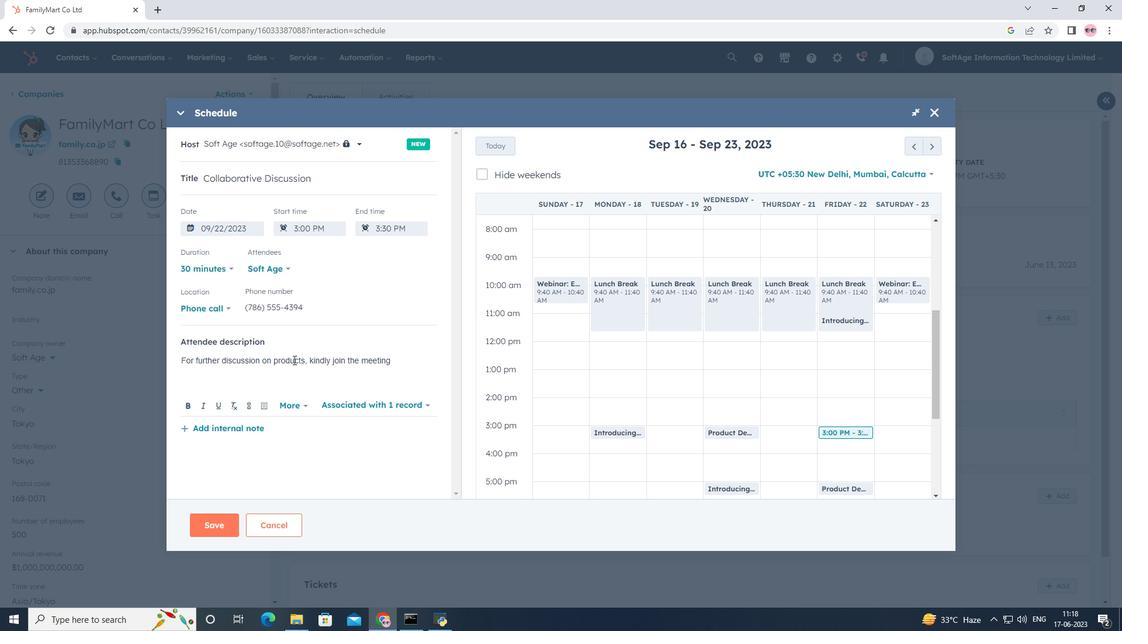 
Action: Mouse moved to (409, 403)
Screenshot: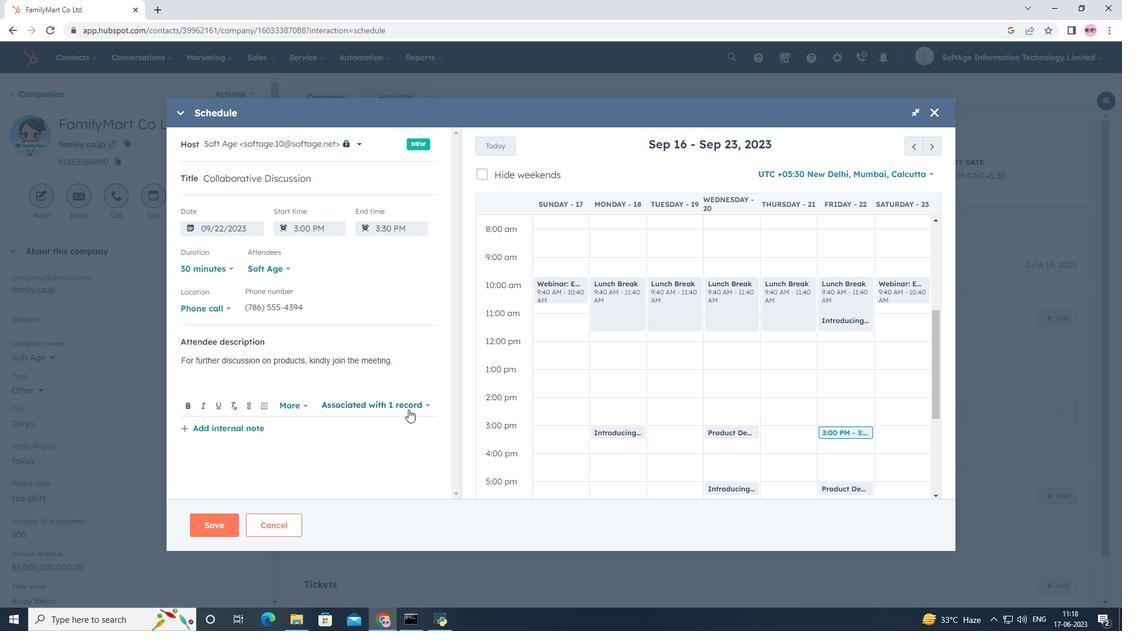 
Action: Mouse pressed left at (409, 403)
Screenshot: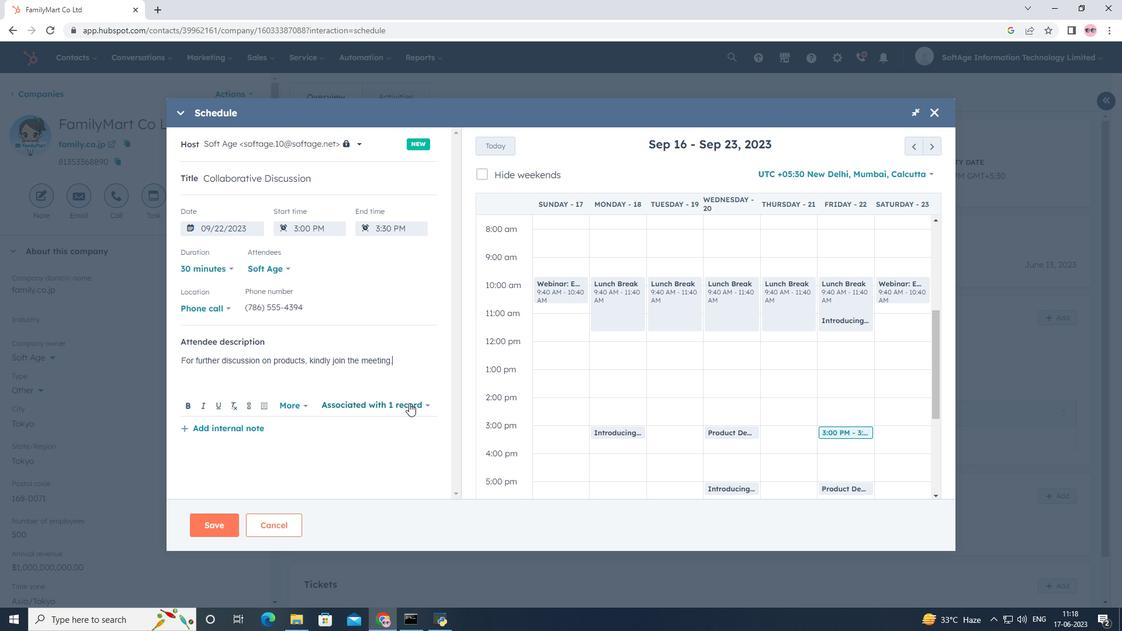 
Action: Mouse moved to (353, 321)
Screenshot: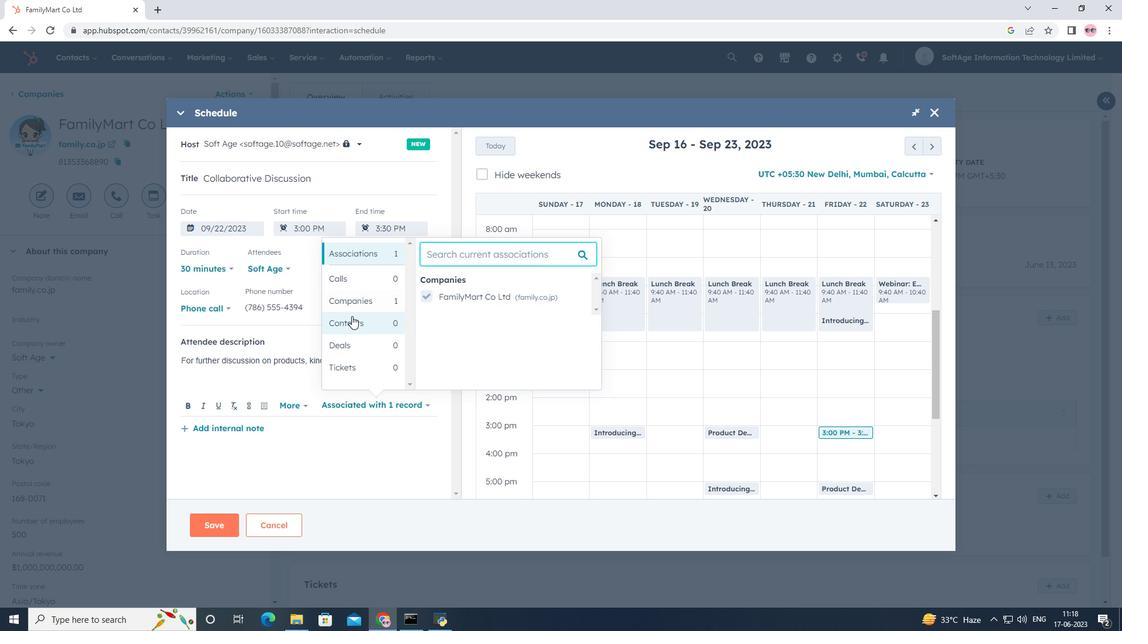 
Action: Mouse pressed left at (353, 321)
Screenshot: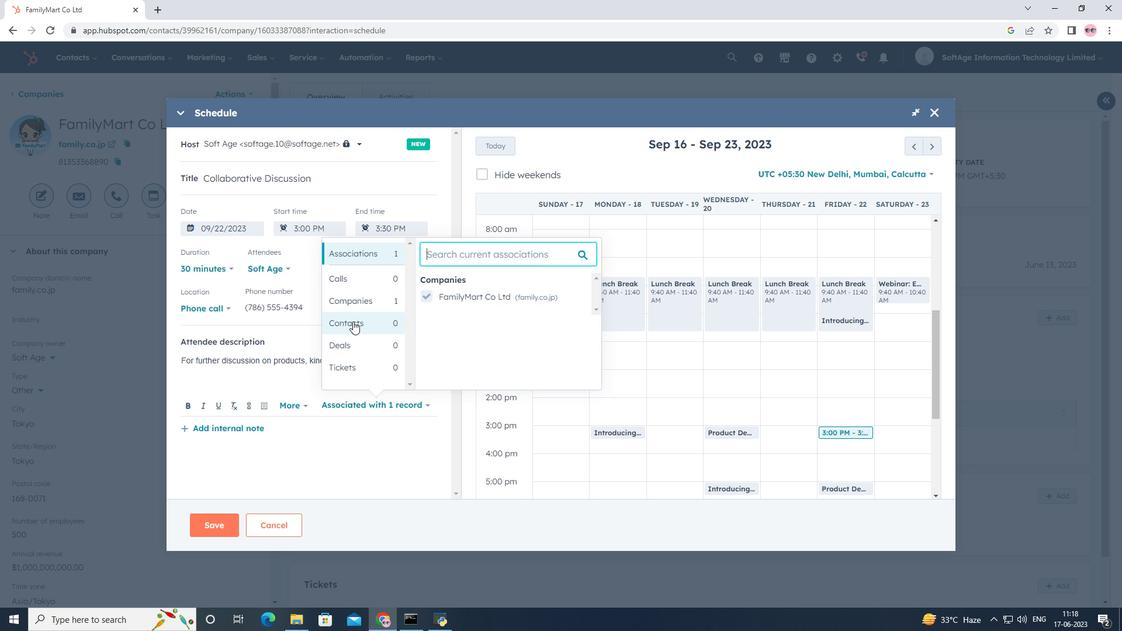 
Action: Mouse moved to (427, 280)
Screenshot: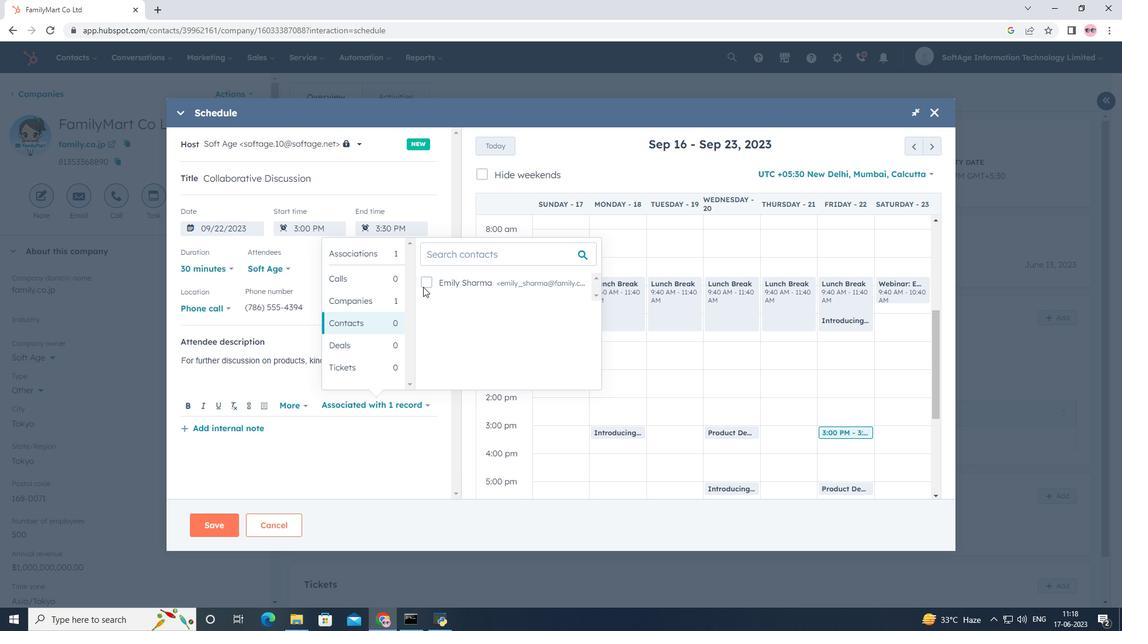 
Action: Mouse pressed left at (427, 280)
Screenshot: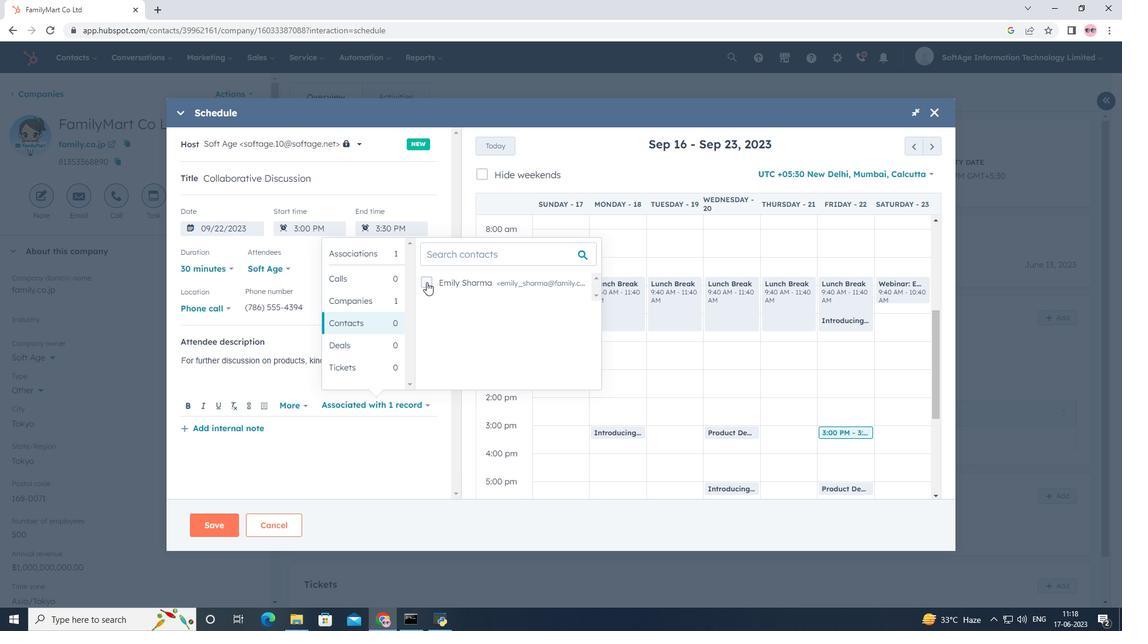 
Action: Mouse moved to (415, 448)
Screenshot: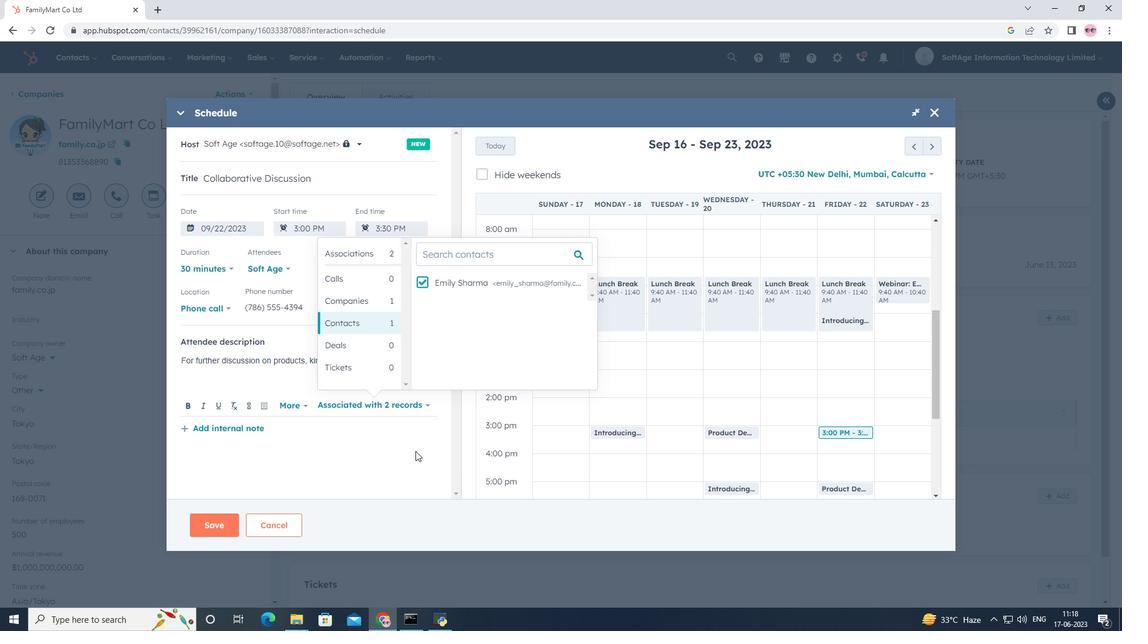 
Action: Mouse pressed left at (415, 448)
Screenshot: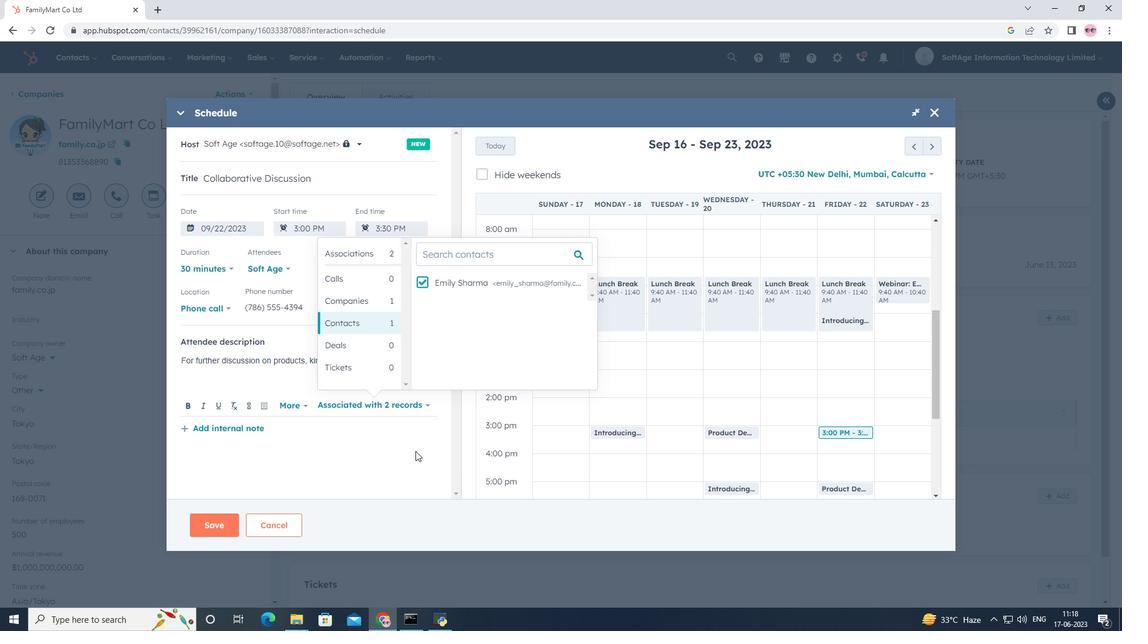 
Action: Mouse moved to (221, 528)
Screenshot: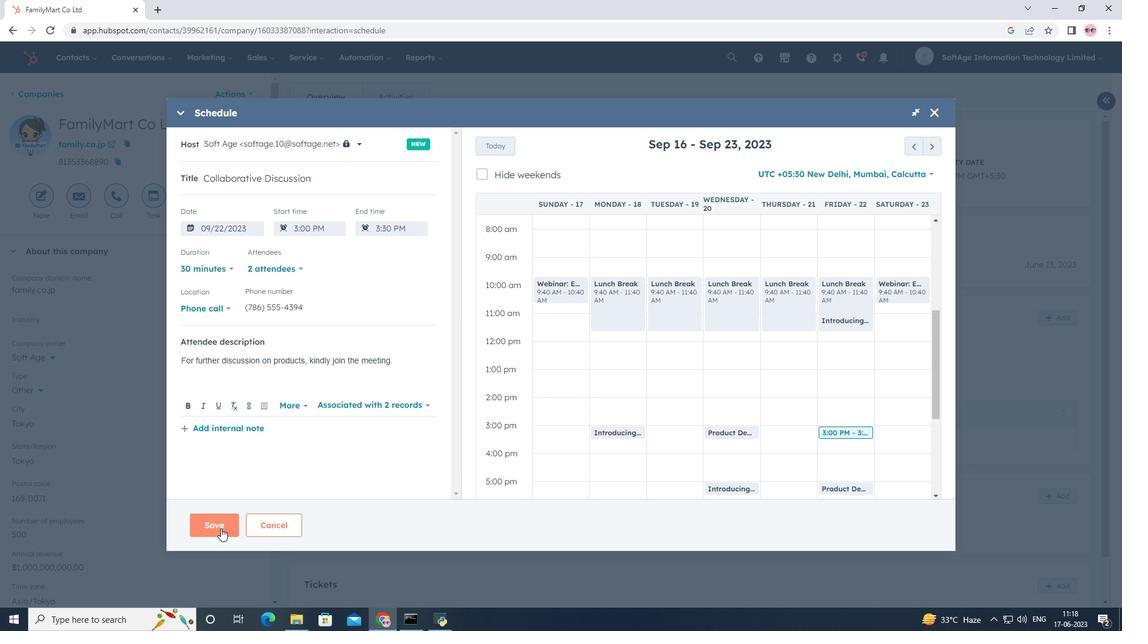 
Action: Mouse pressed left at (221, 528)
Screenshot: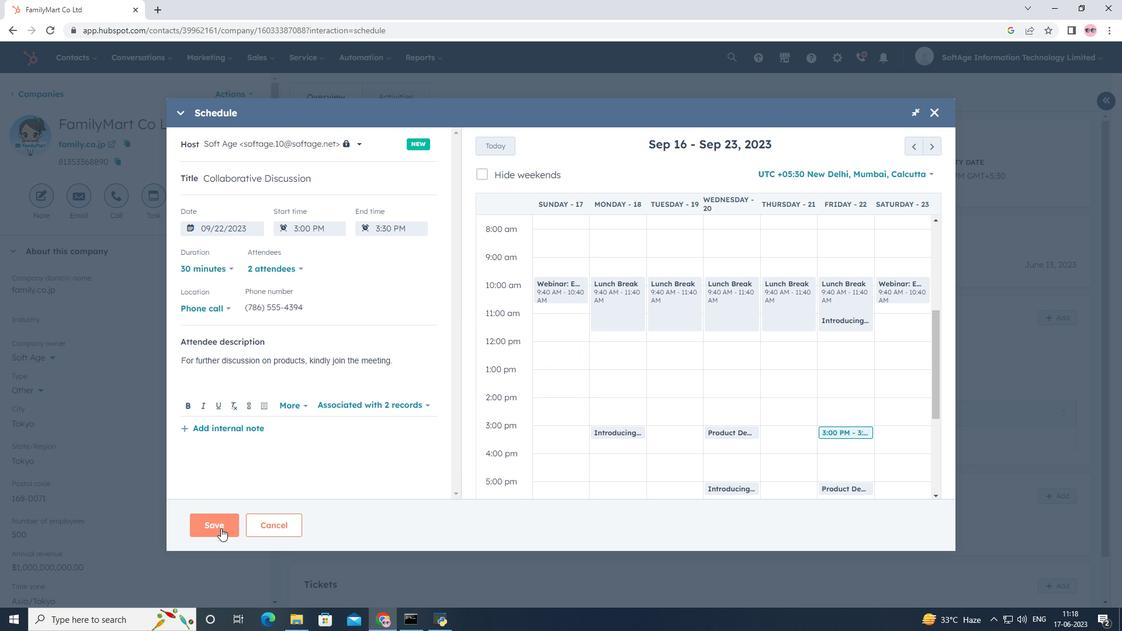
Action: Mouse moved to (311, 443)
Screenshot: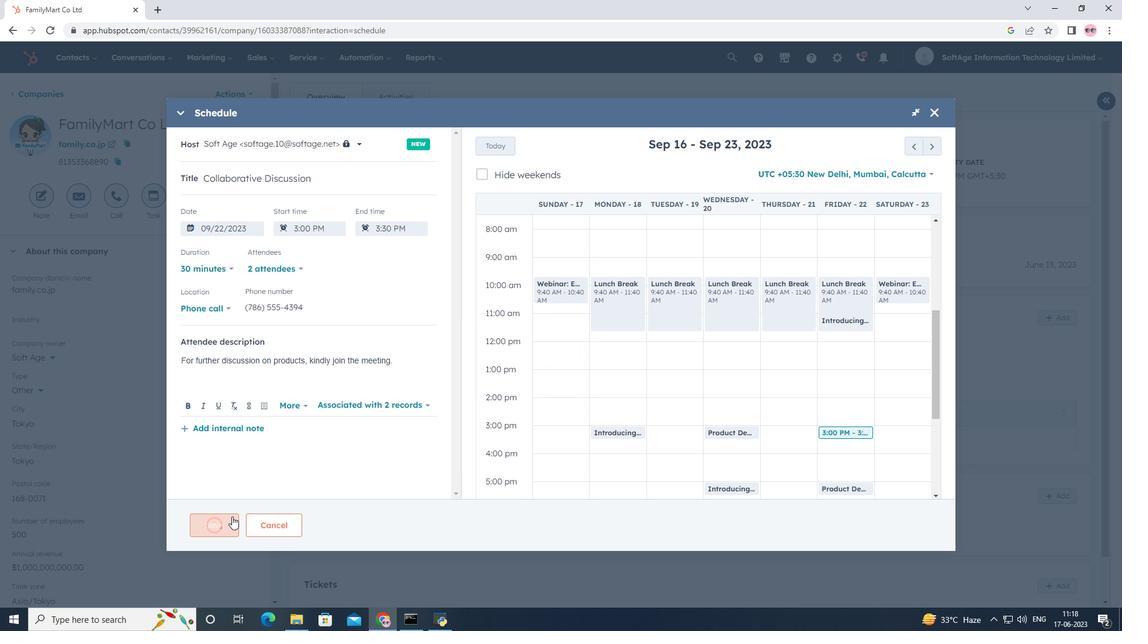 
